 Task: Create a due date automation trigger when advanced on, on the monday before a card is due add fields without custom field "Resume" set to a number greater or equal to 1 and greater or equal to 10 at 11:00 AM.
Action: Mouse moved to (1315, 108)
Screenshot: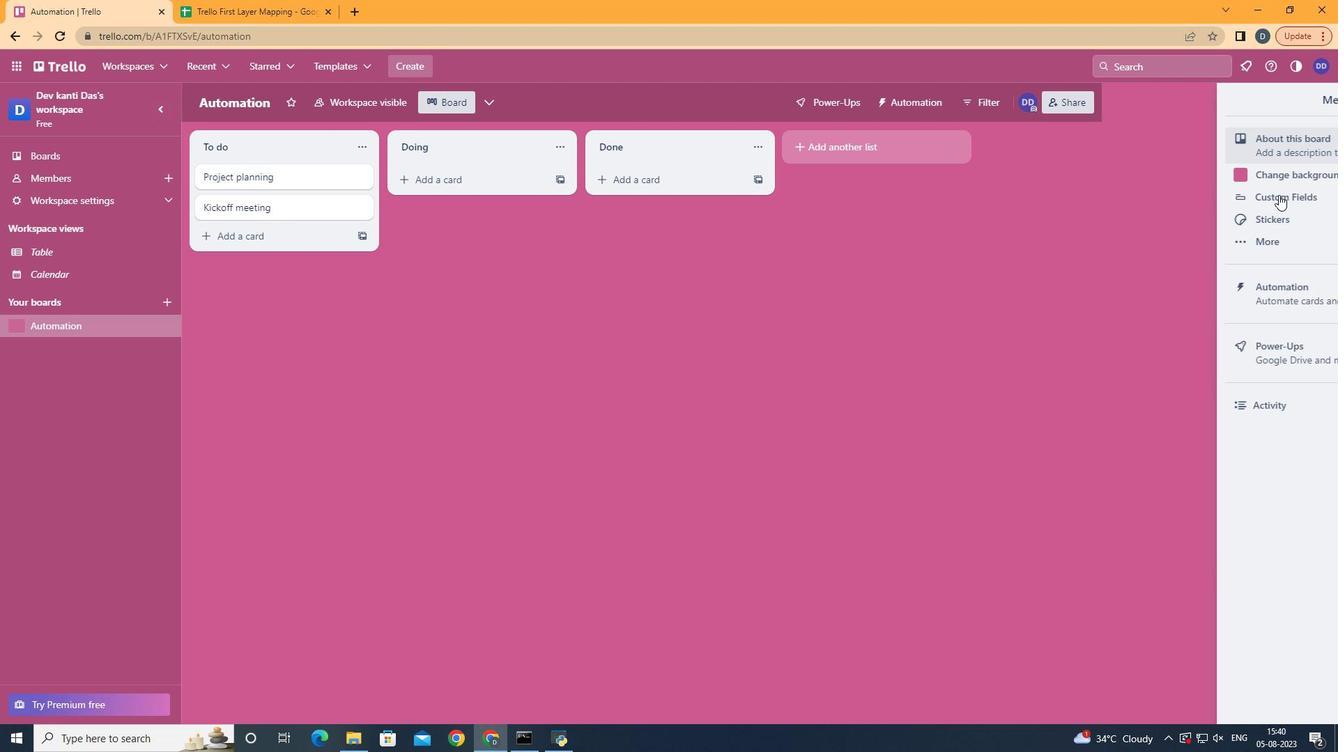 
Action: Mouse pressed left at (1315, 108)
Screenshot: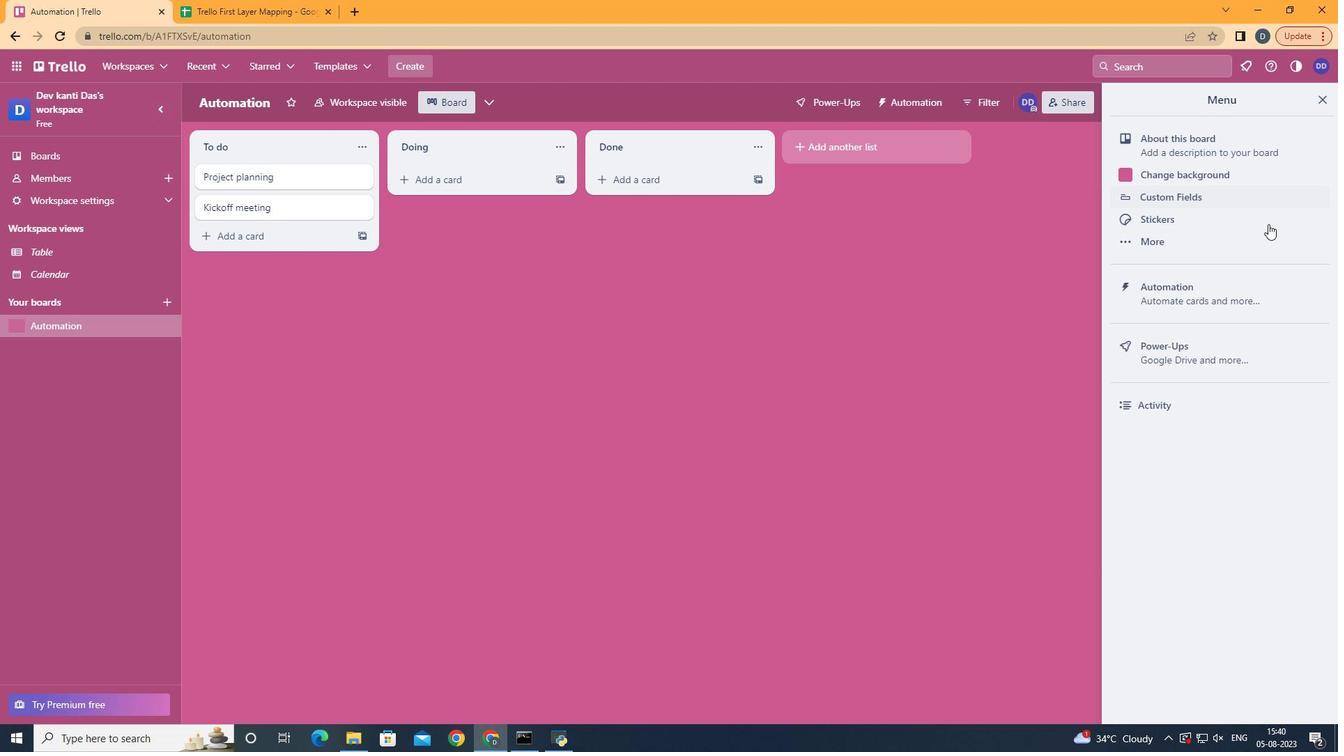 
Action: Mouse moved to (1230, 286)
Screenshot: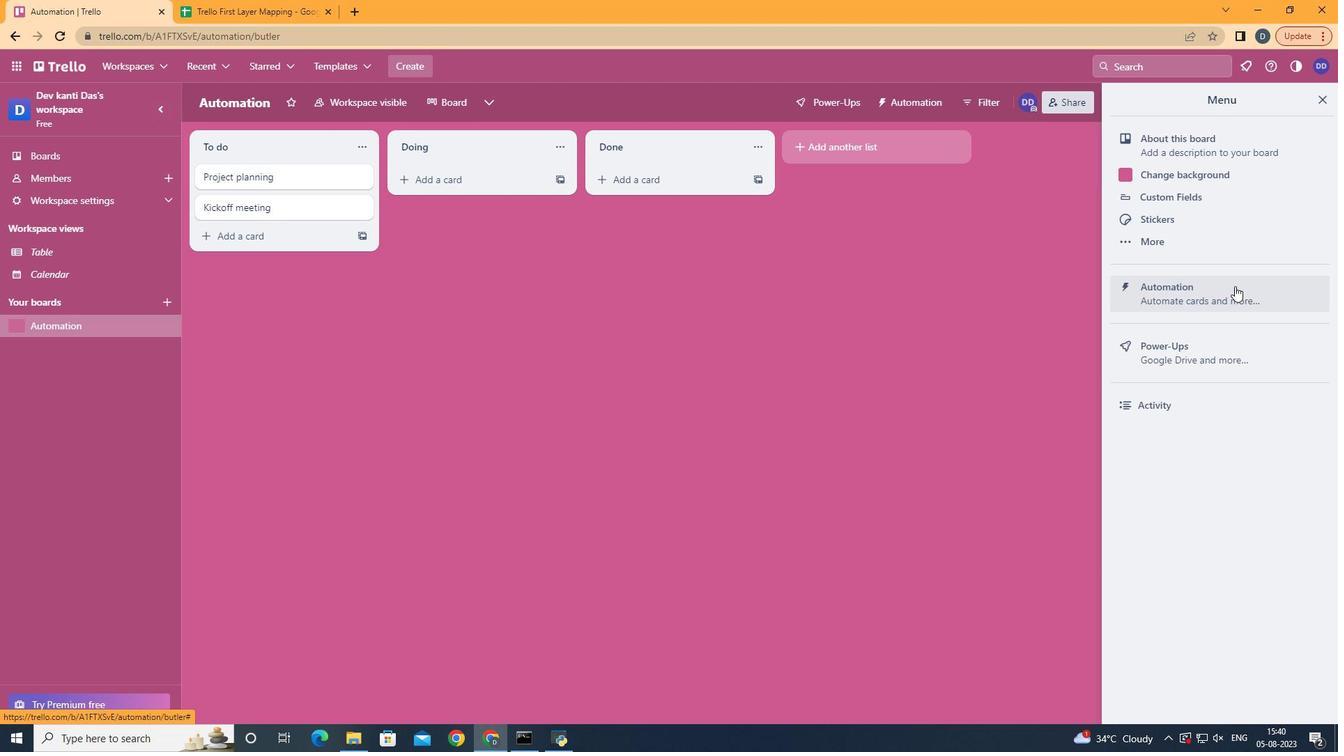
Action: Mouse pressed left at (1230, 286)
Screenshot: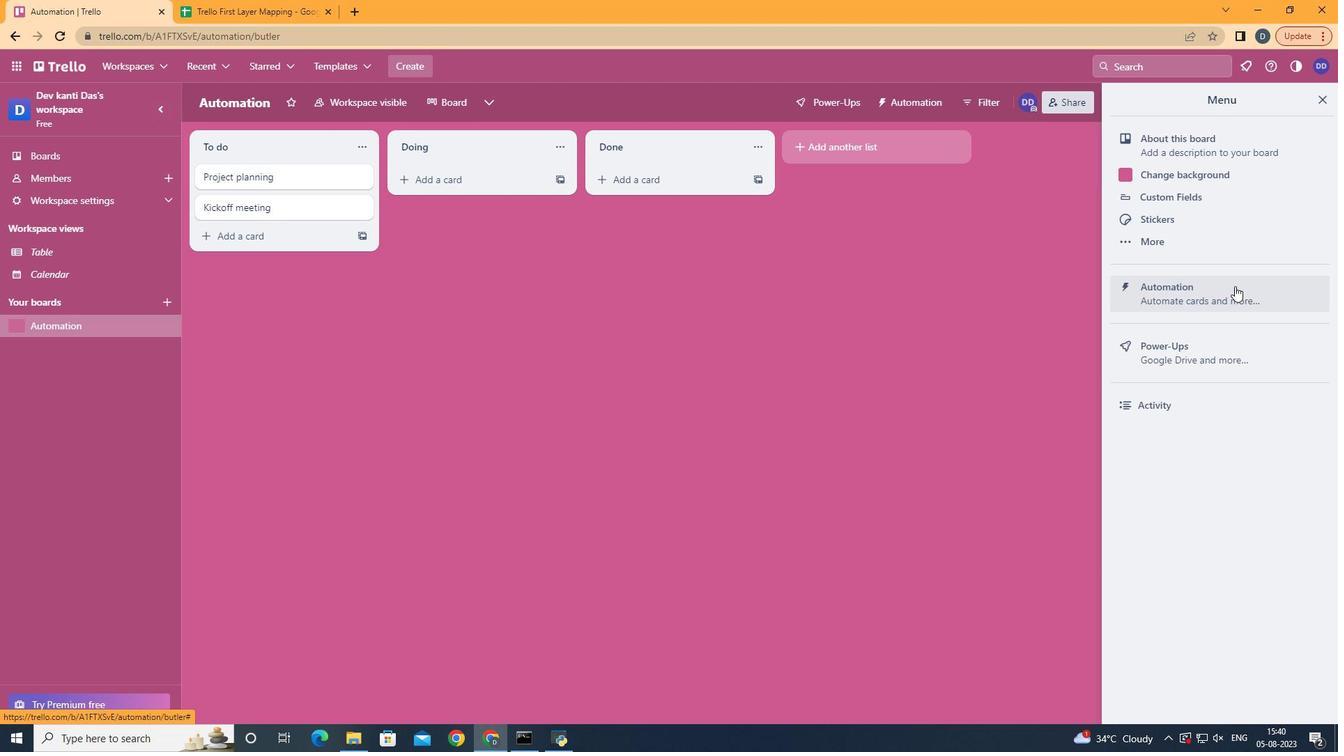 
Action: Mouse moved to (271, 281)
Screenshot: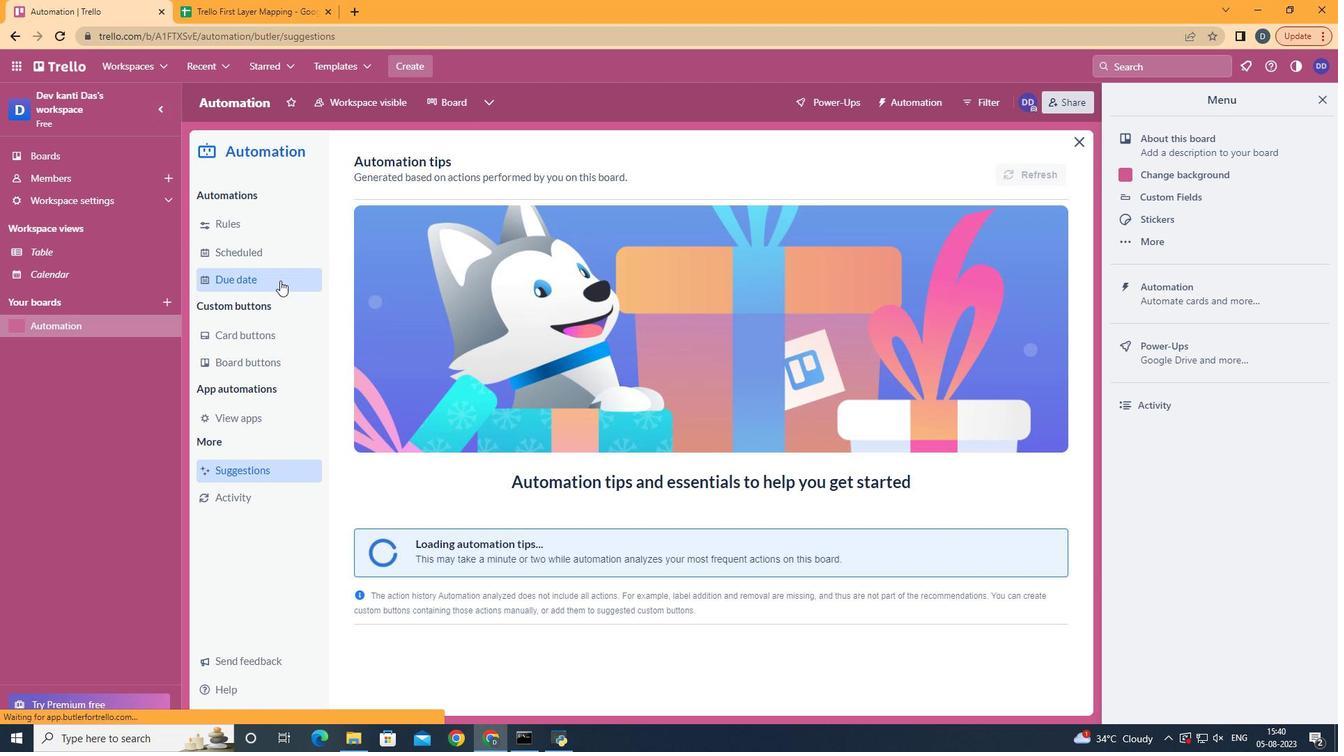 
Action: Mouse pressed left at (271, 281)
Screenshot: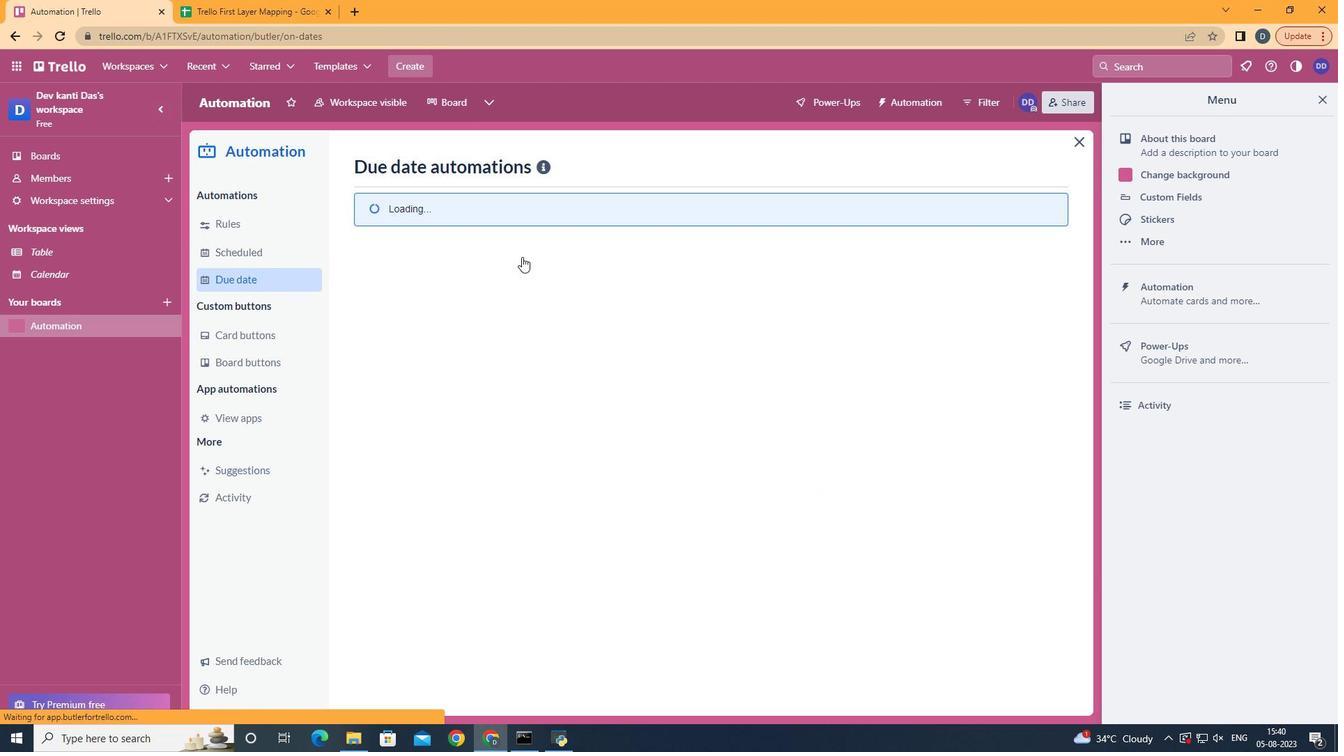 
Action: Mouse moved to (977, 168)
Screenshot: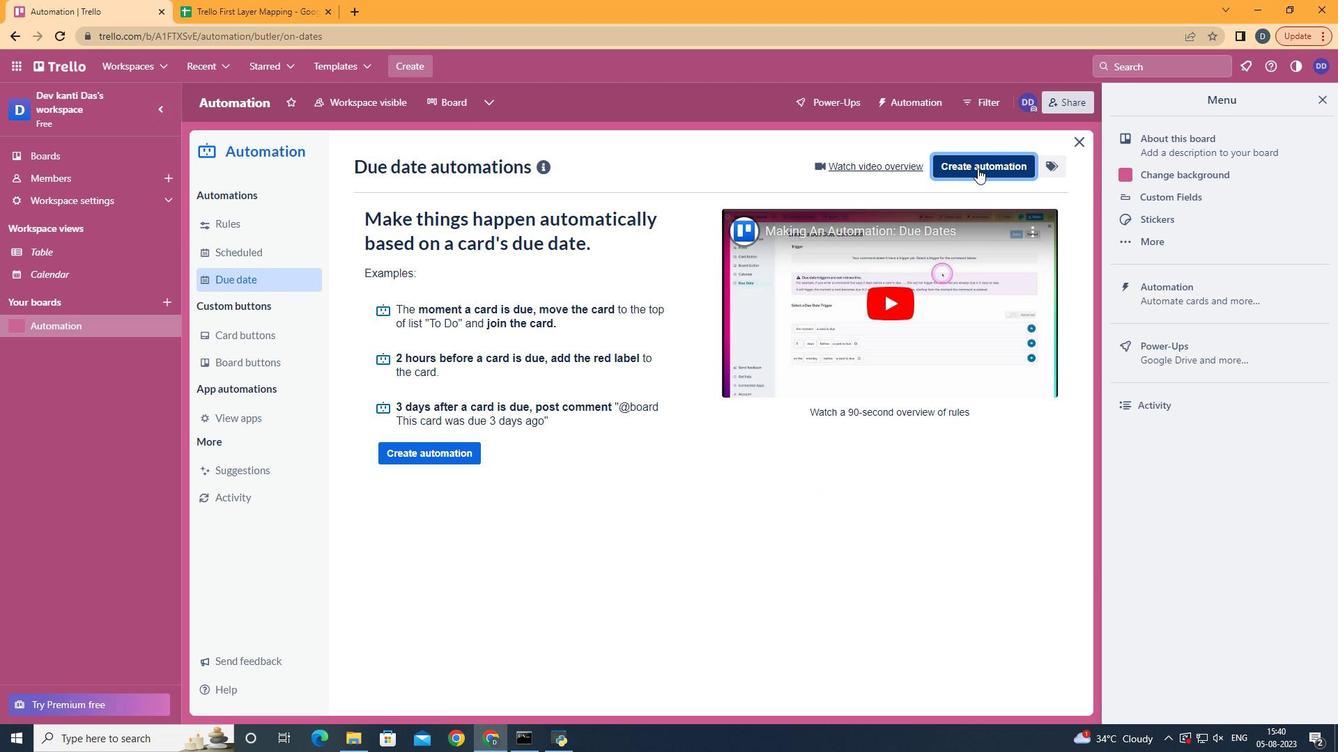 
Action: Mouse pressed left at (977, 168)
Screenshot: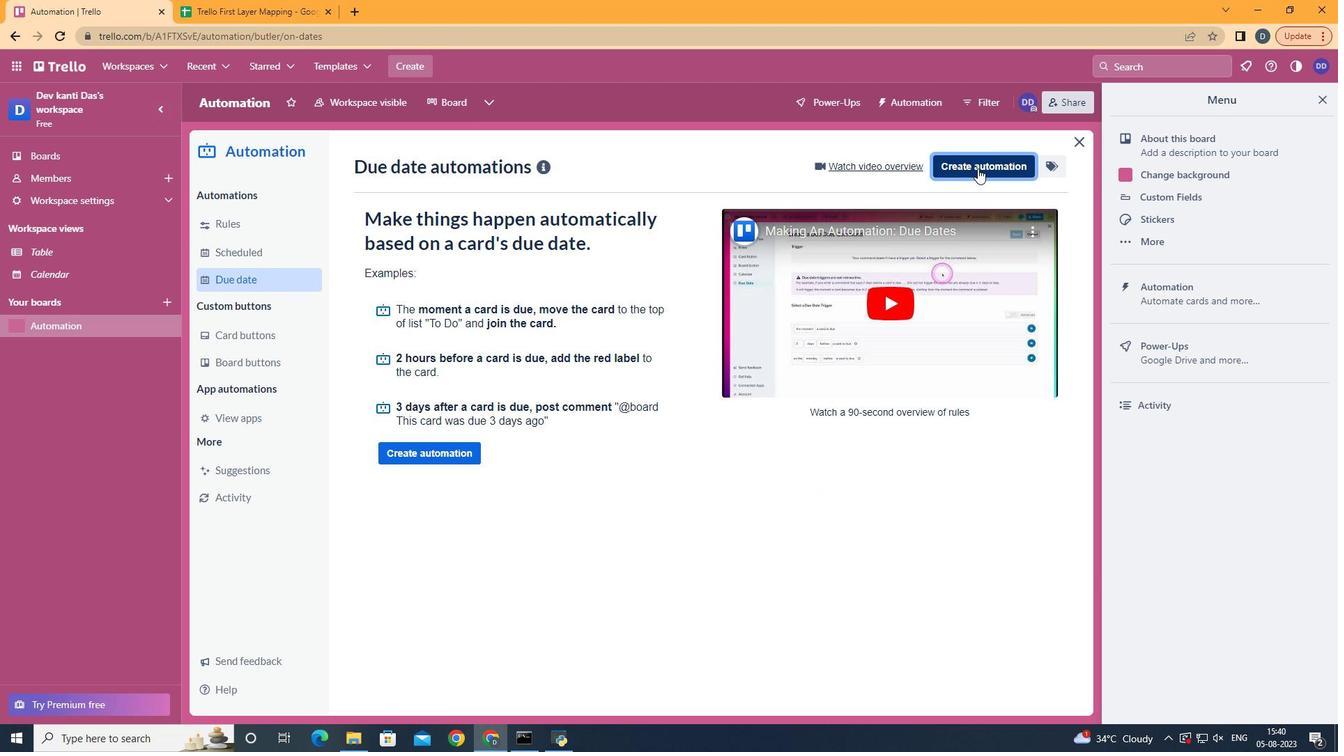 
Action: Mouse moved to (746, 301)
Screenshot: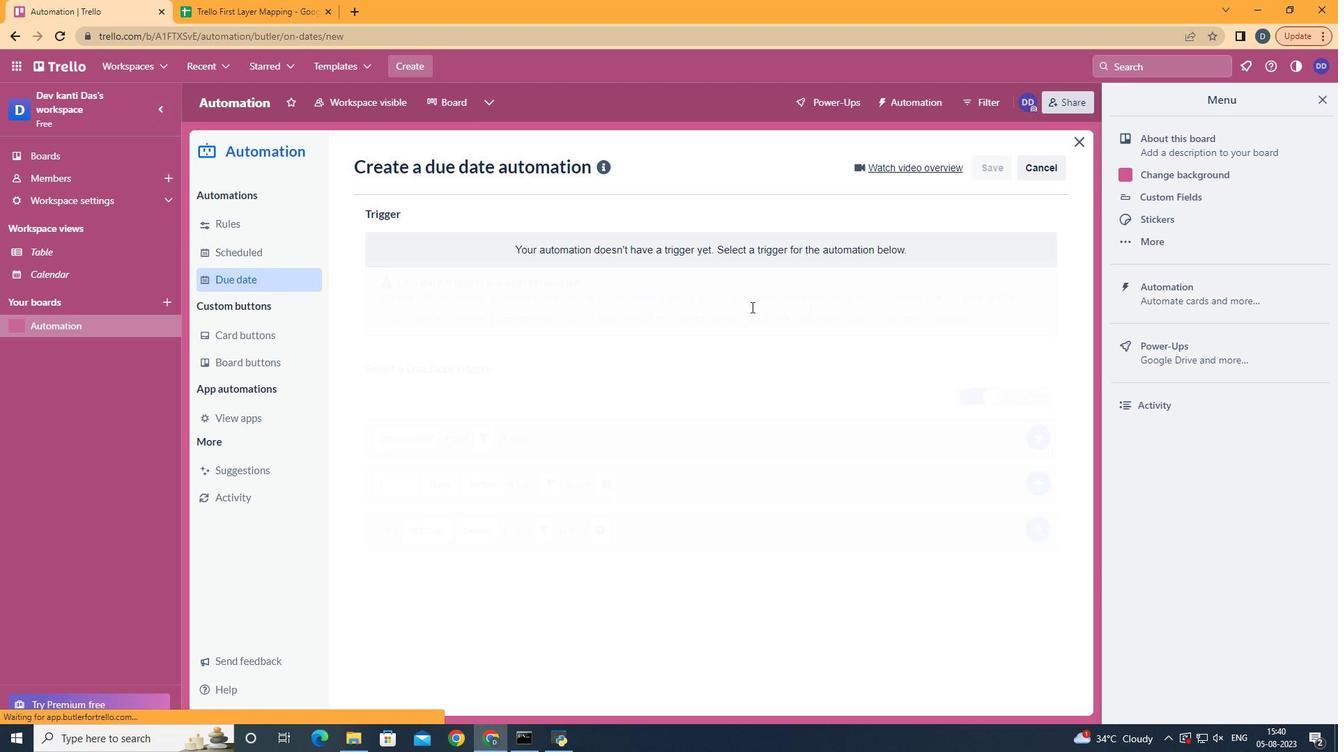 
Action: Mouse pressed left at (746, 301)
Screenshot: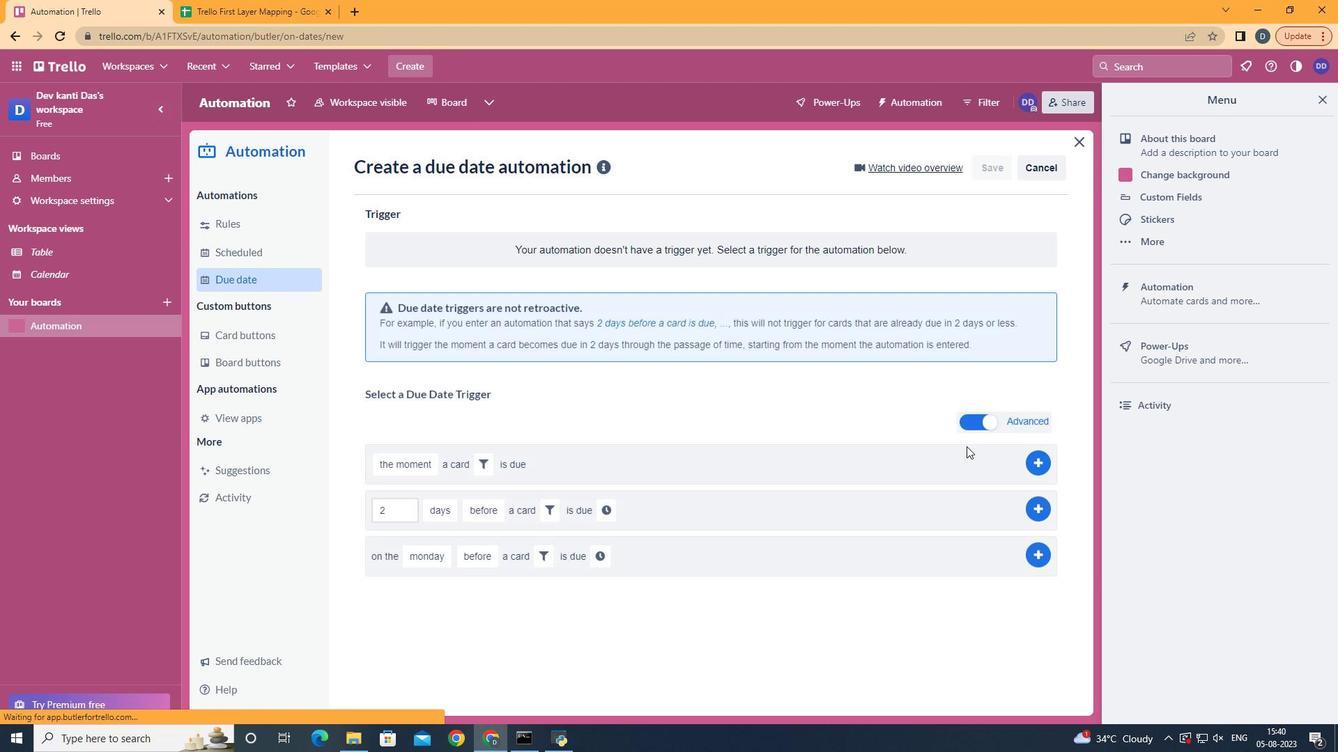 
Action: Mouse moved to (441, 365)
Screenshot: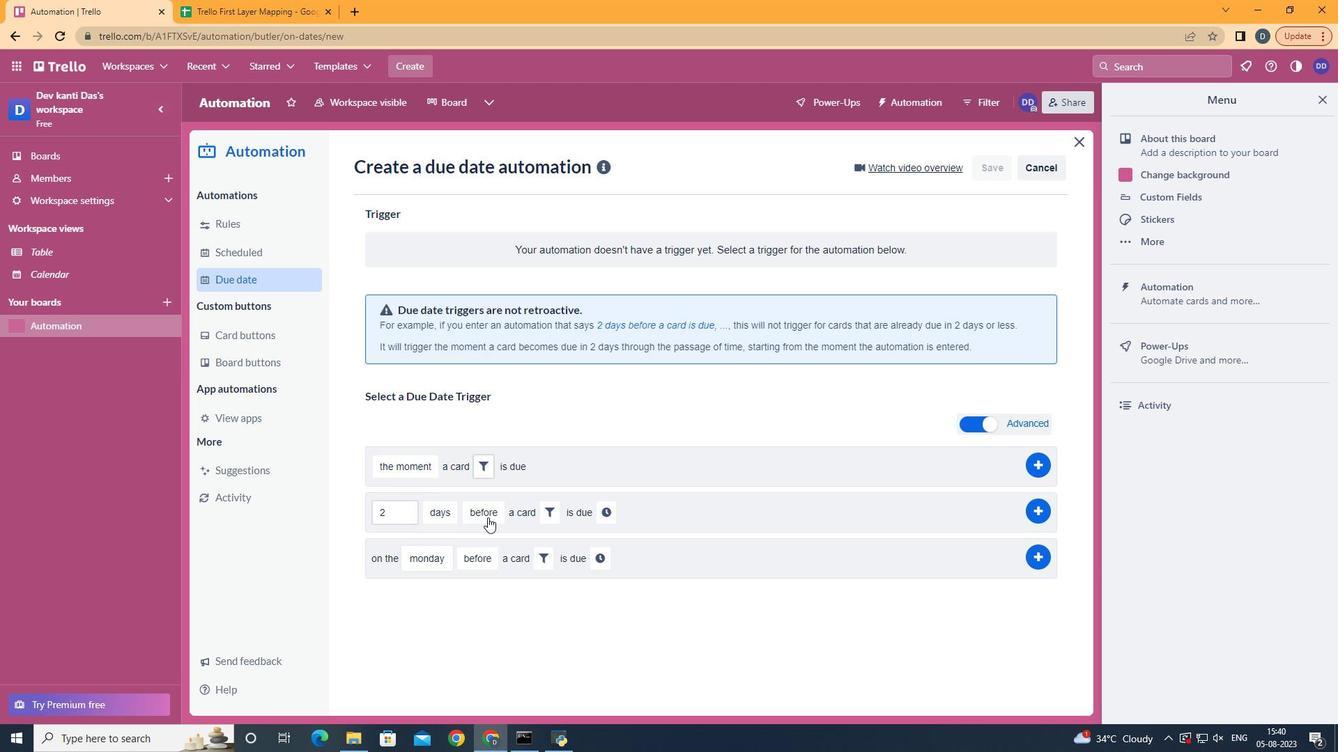 
Action: Mouse pressed left at (441, 365)
Screenshot: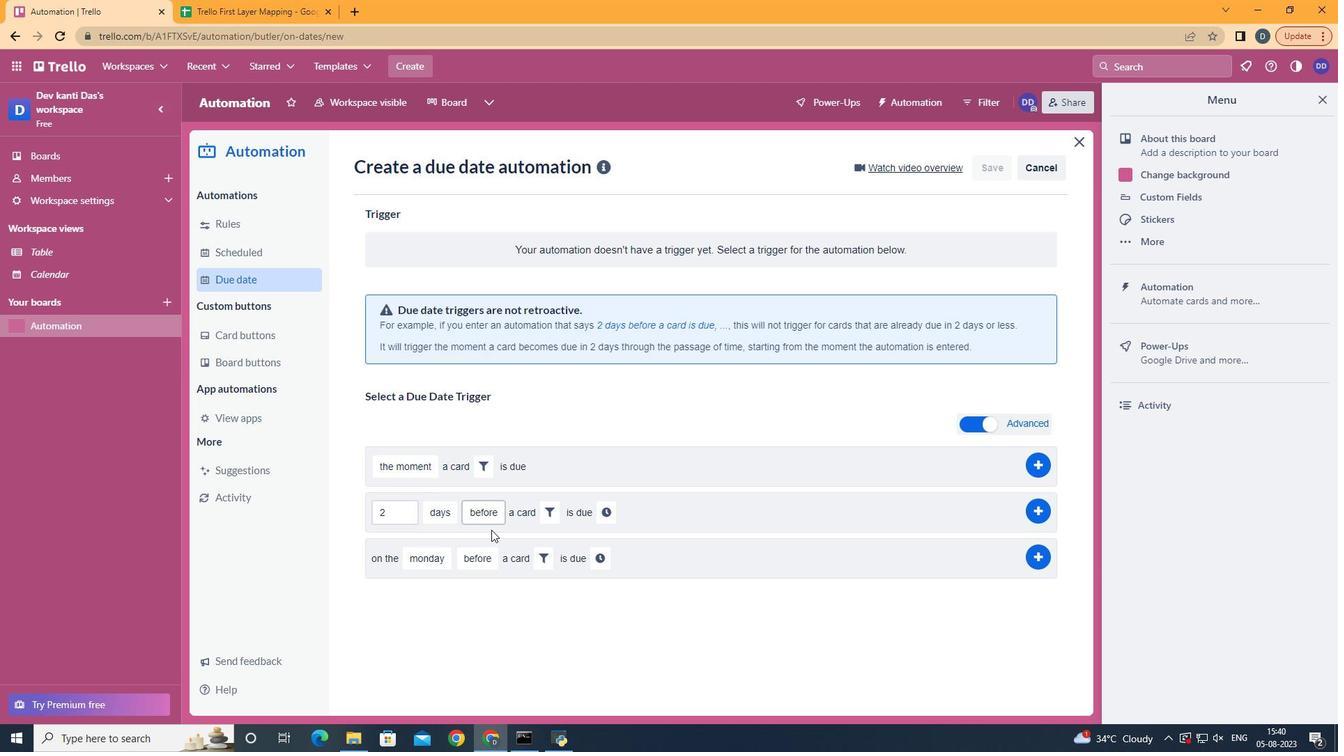 
Action: Mouse moved to (489, 577)
Screenshot: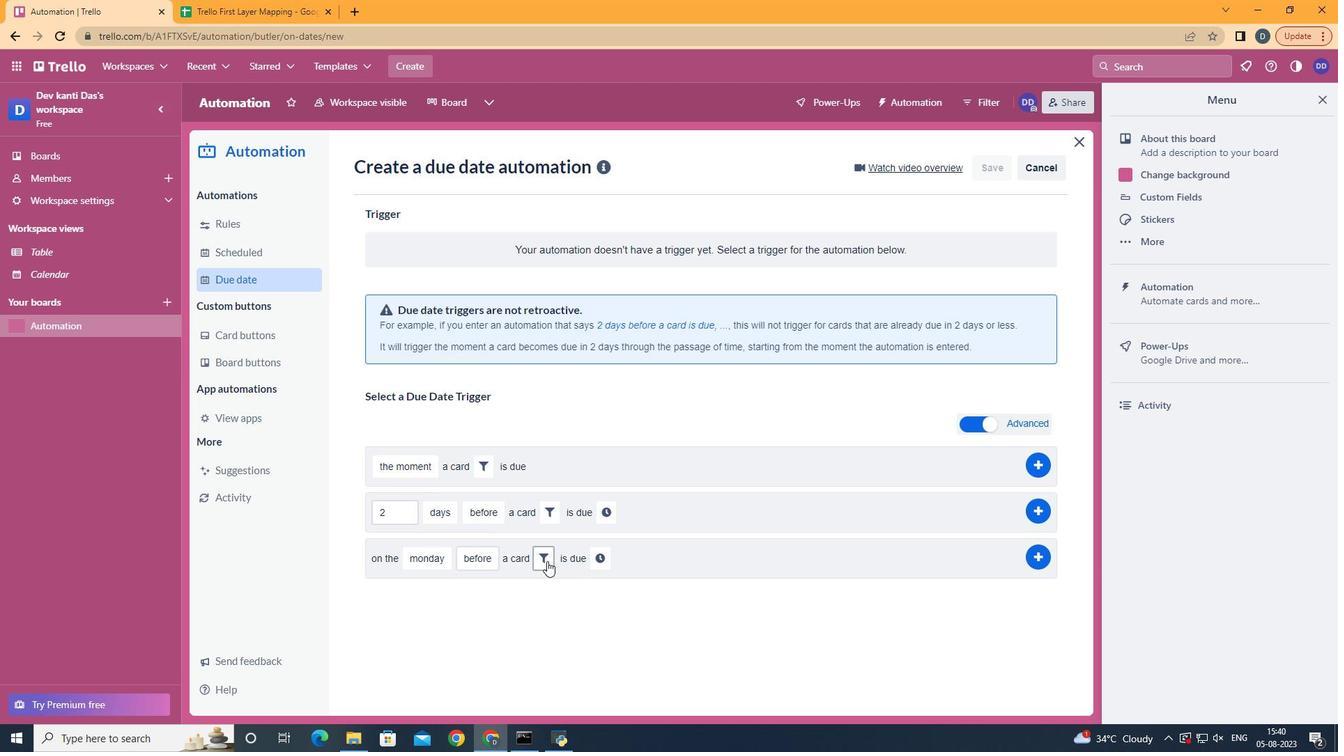 
Action: Mouse pressed left at (489, 577)
Screenshot: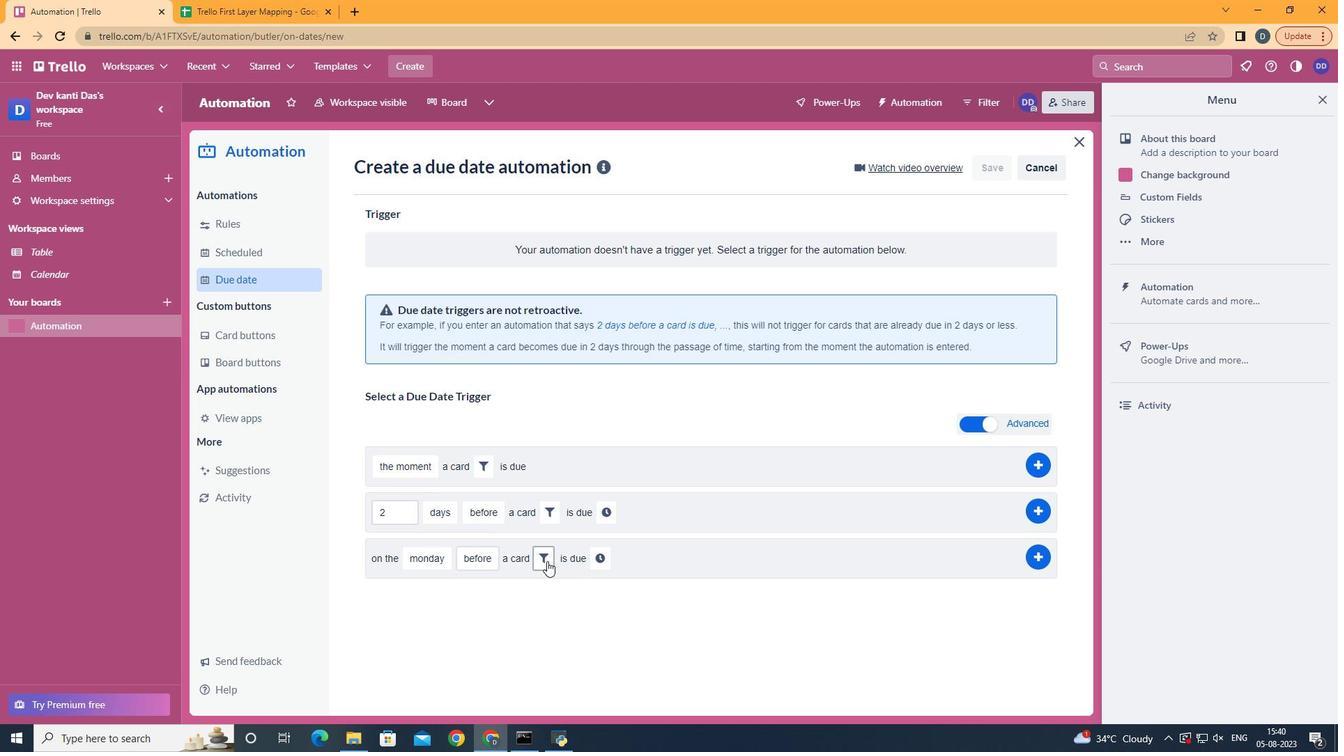 
Action: Mouse moved to (549, 561)
Screenshot: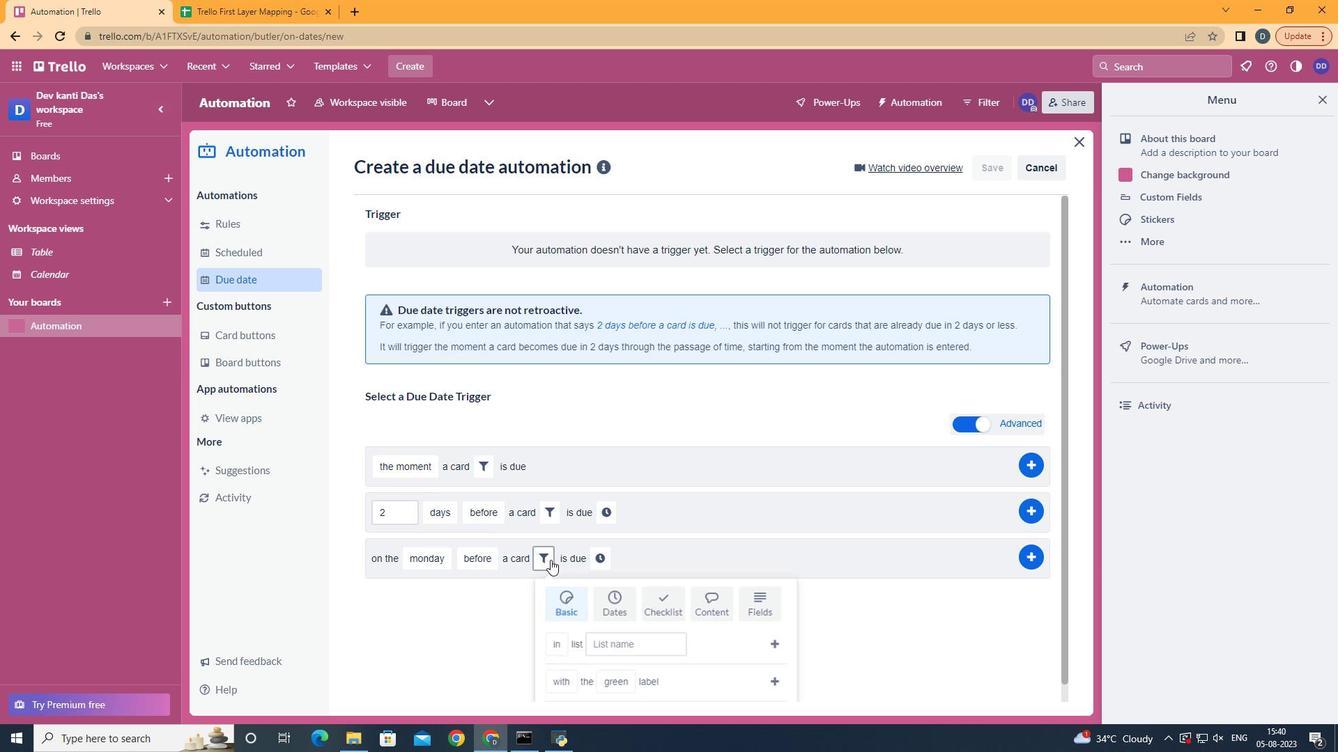 
Action: Mouse pressed left at (549, 561)
Screenshot: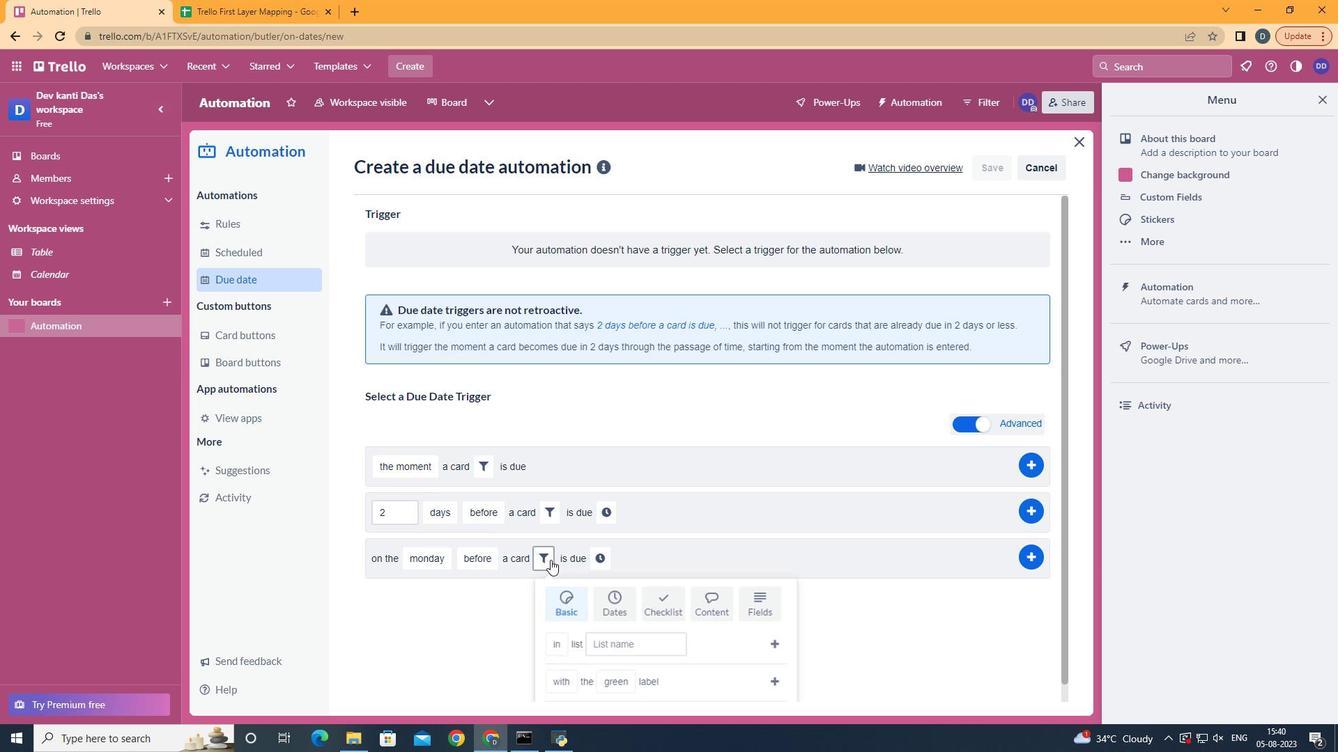 
Action: Mouse moved to (772, 607)
Screenshot: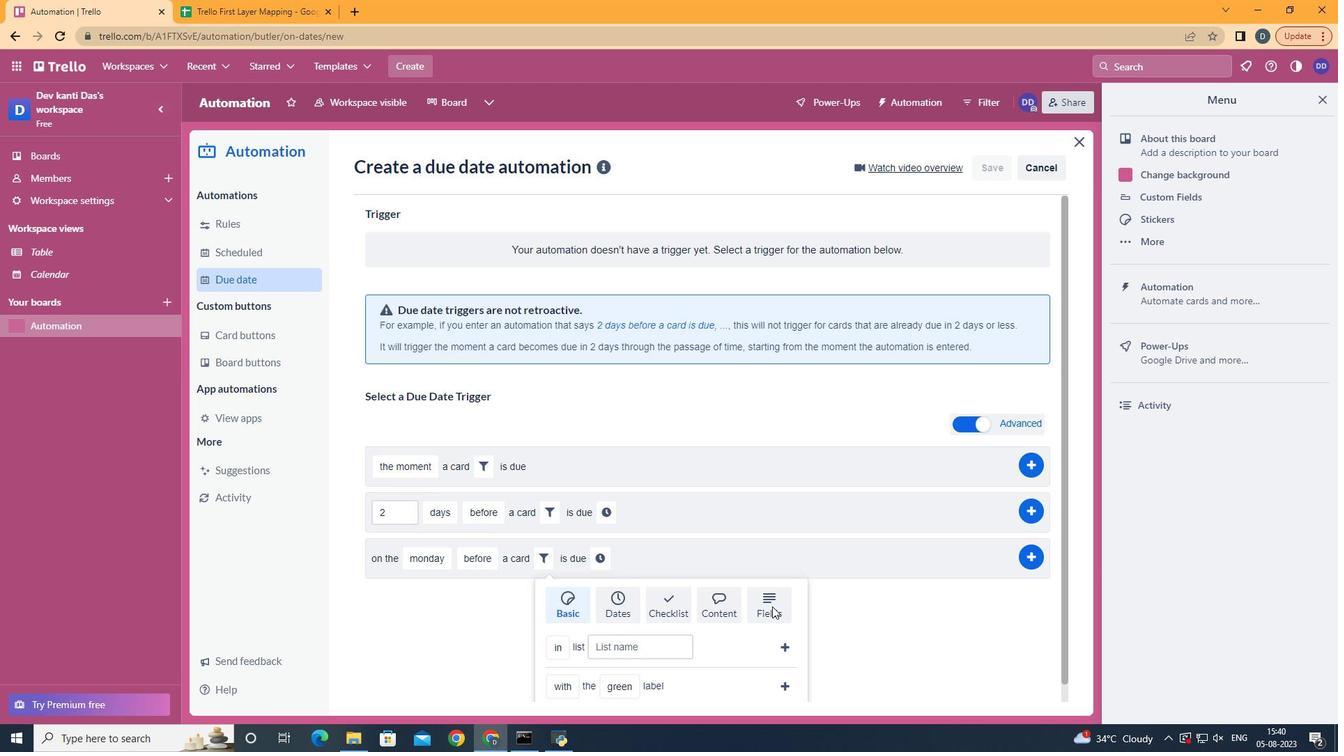 
Action: Mouse pressed left at (772, 607)
Screenshot: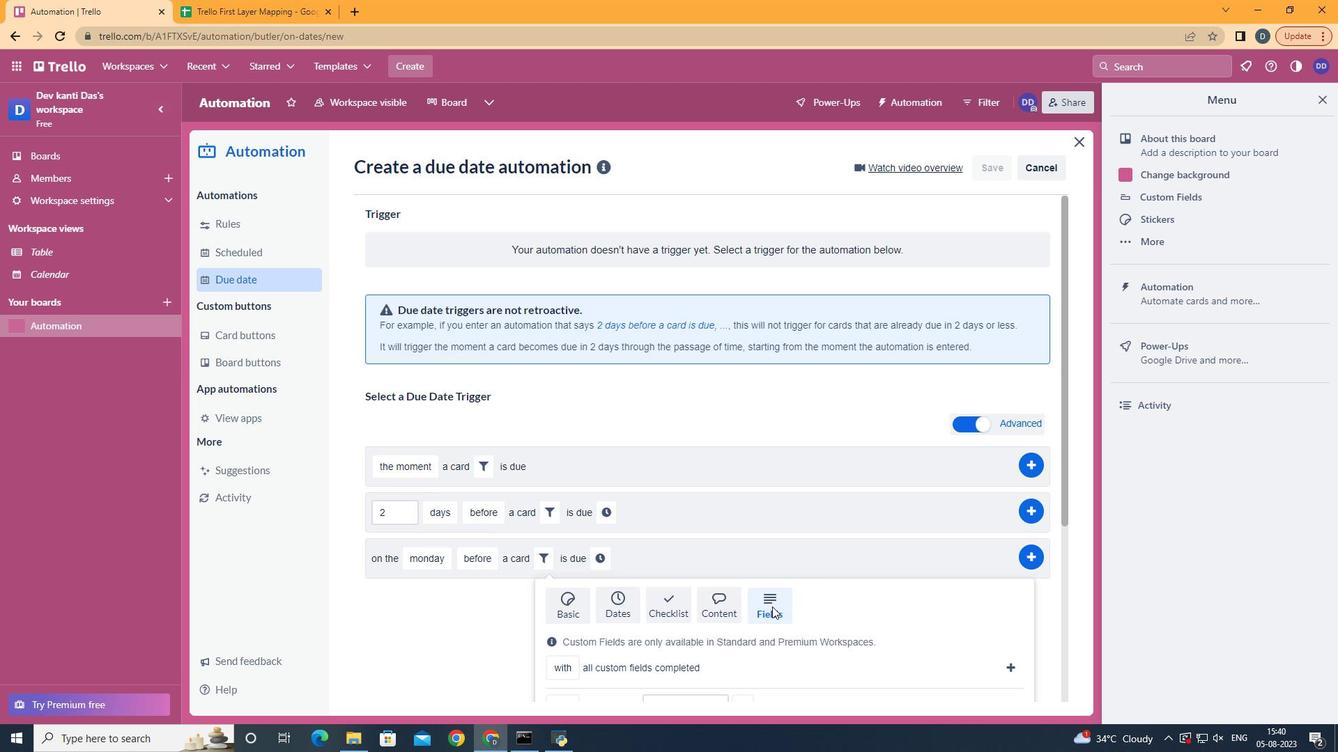 
Action: Mouse scrolled (772, 606) with delta (0, 0)
Screenshot: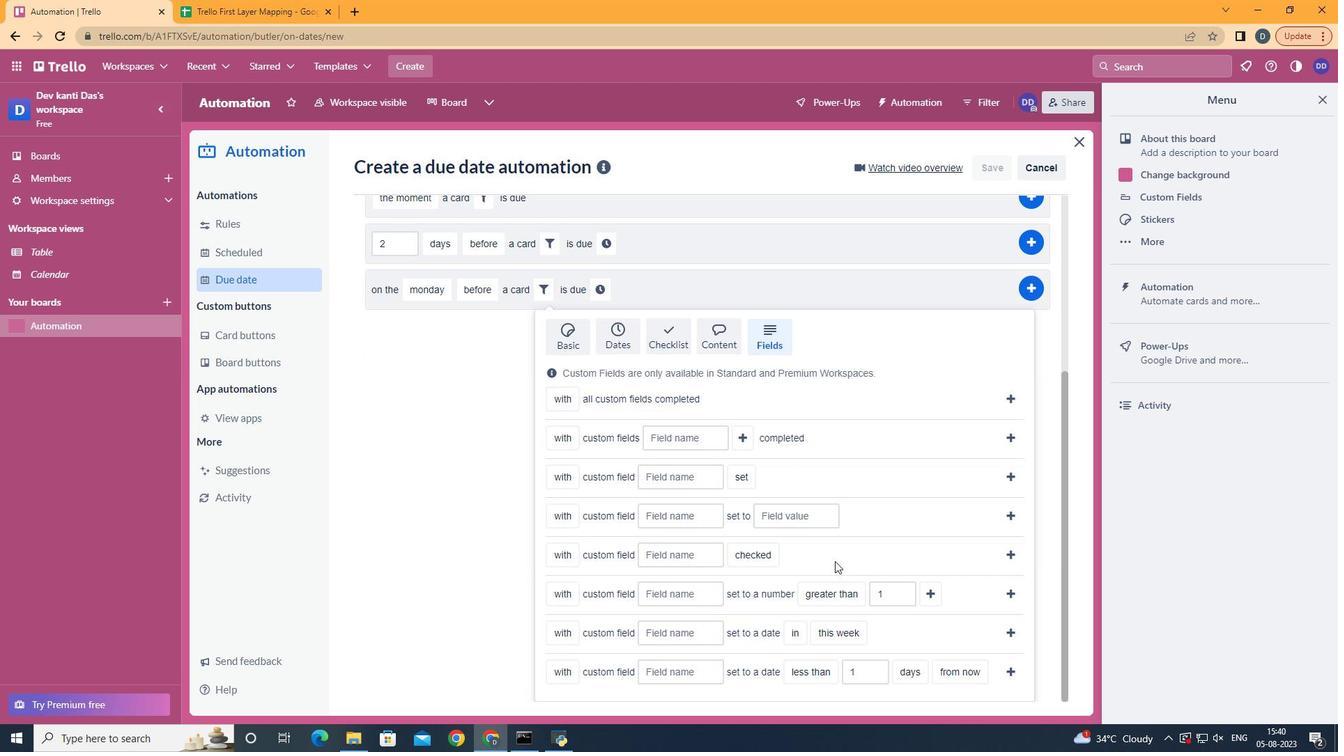 
Action: Mouse scrolled (772, 606) with delta (0, 0)
Screenshot: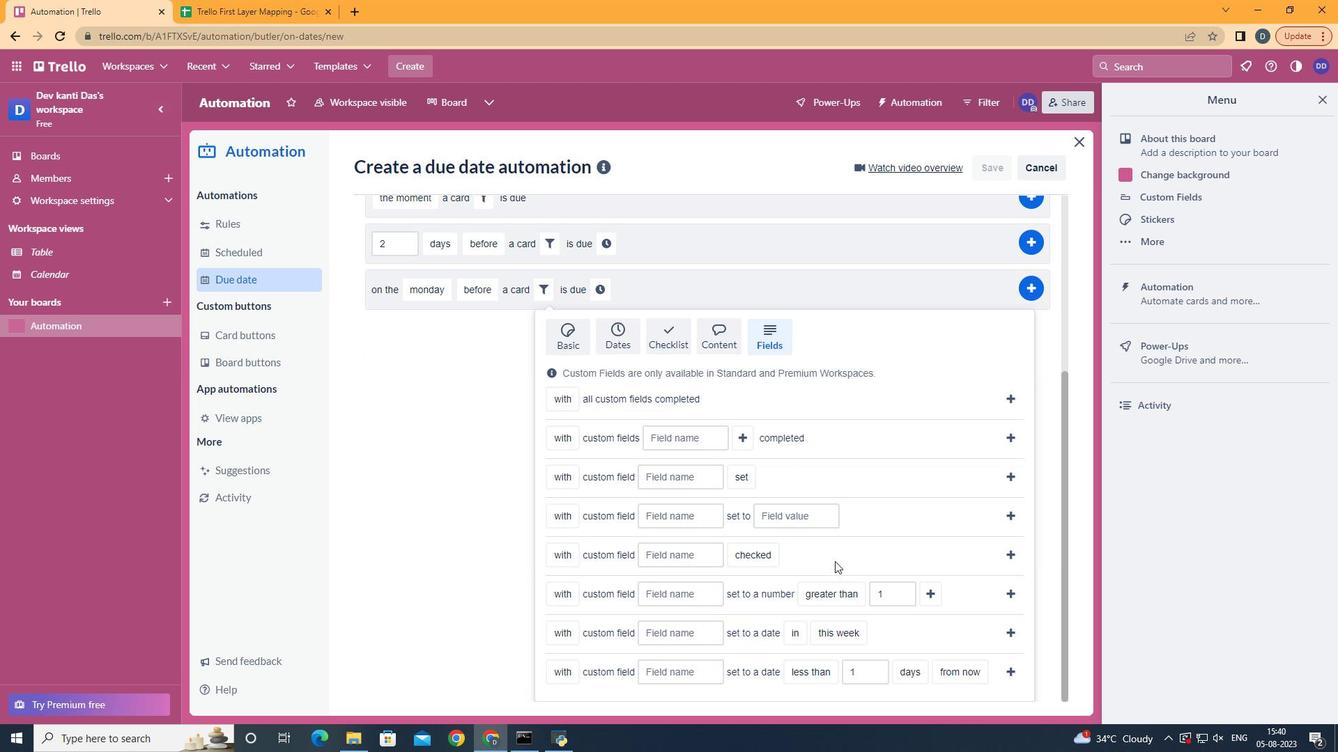 
Action: Mouse scrolled (772, 606) with delta (0, 0)
Screenshot: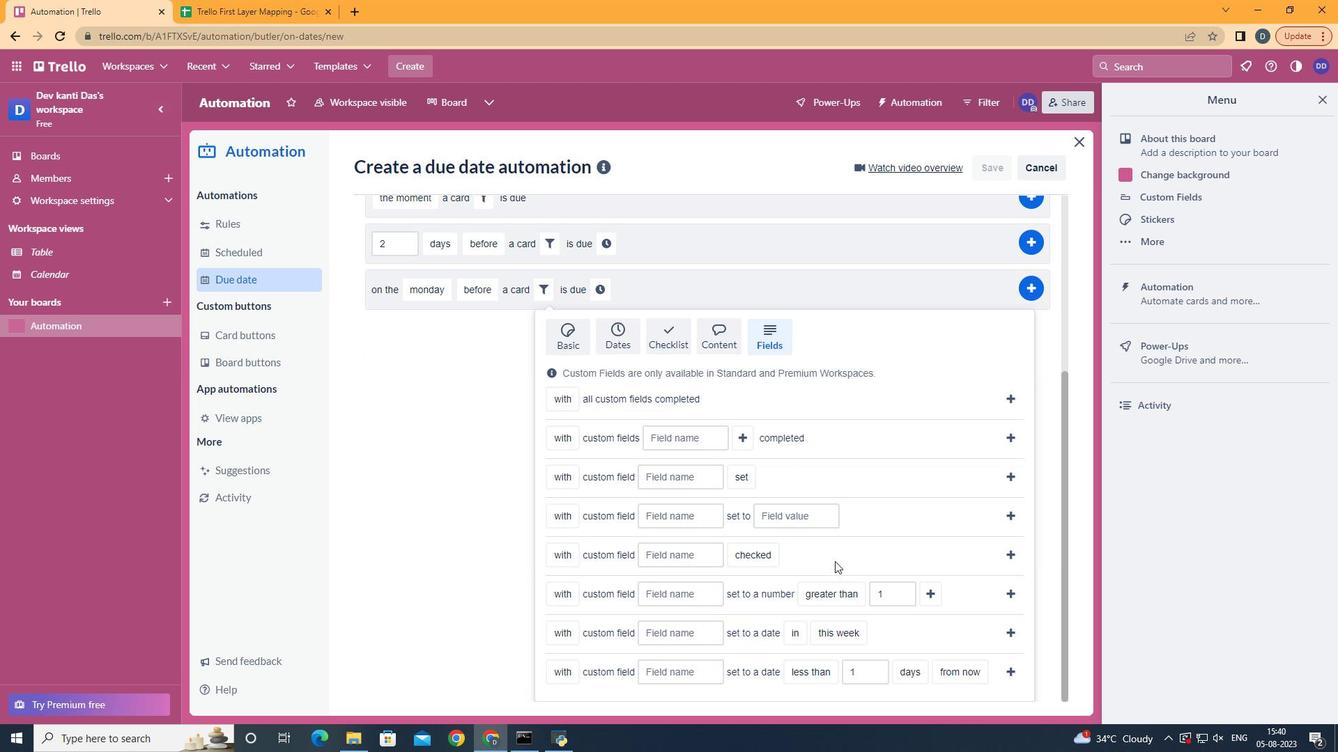 
Action: Mouse scrolled (772, 606) with delta (0, 0)
Screenshot: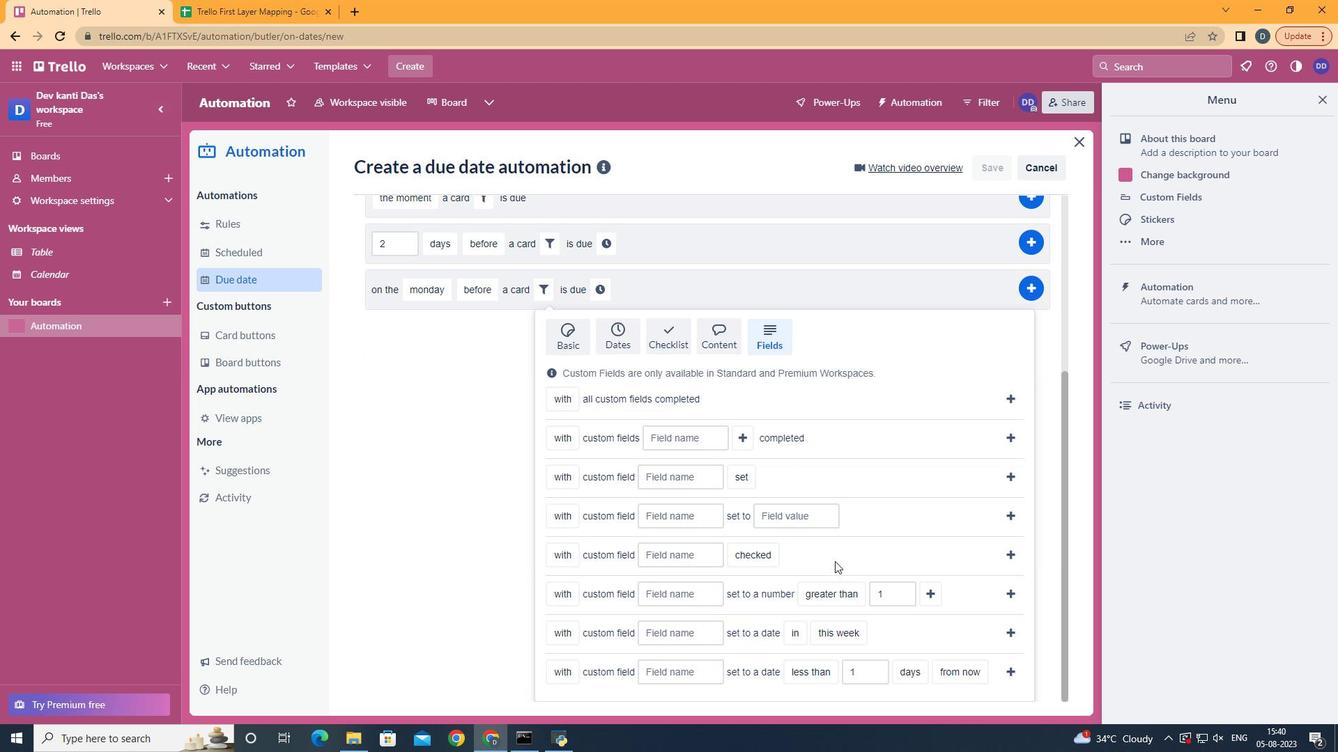 
Action: Mouse scrolled (772, 606) with delta (0, 0)
Screenshot: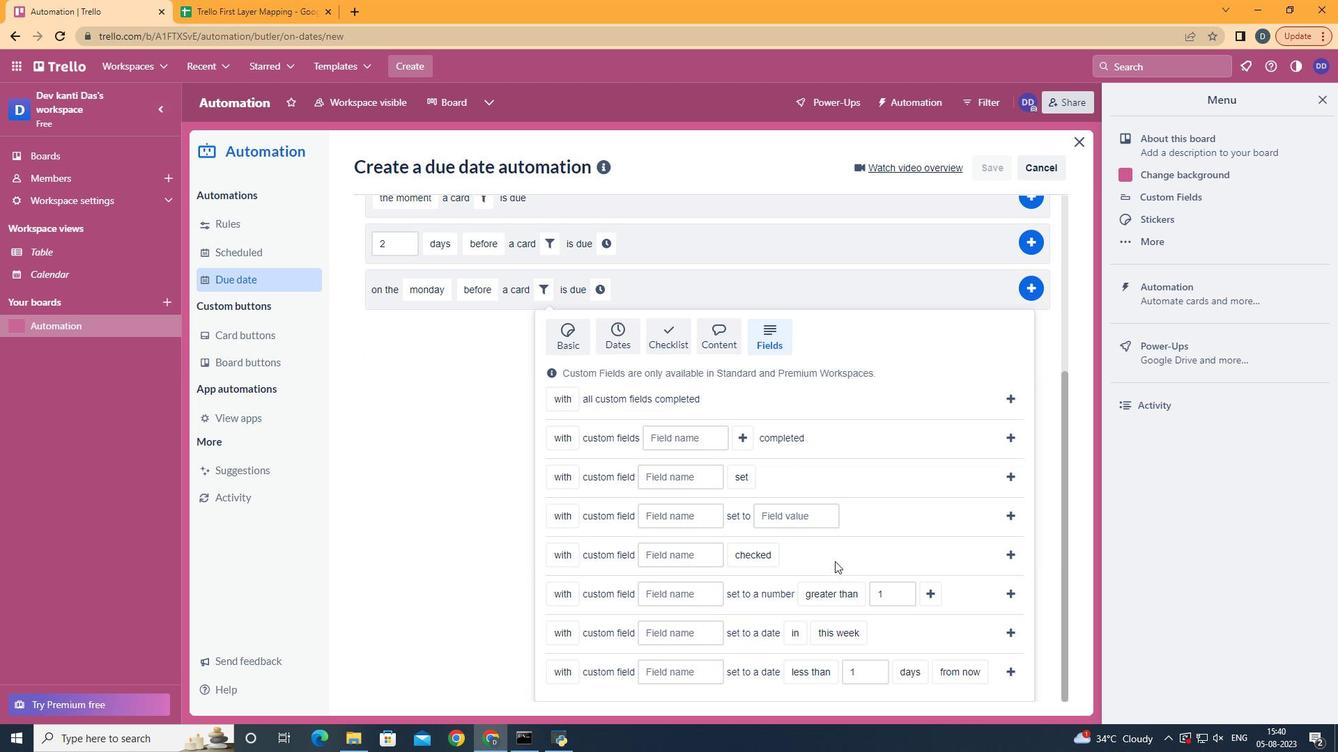 
Action: Mouse scrolled (772, 606) with delta (0, 0)
Screenshot: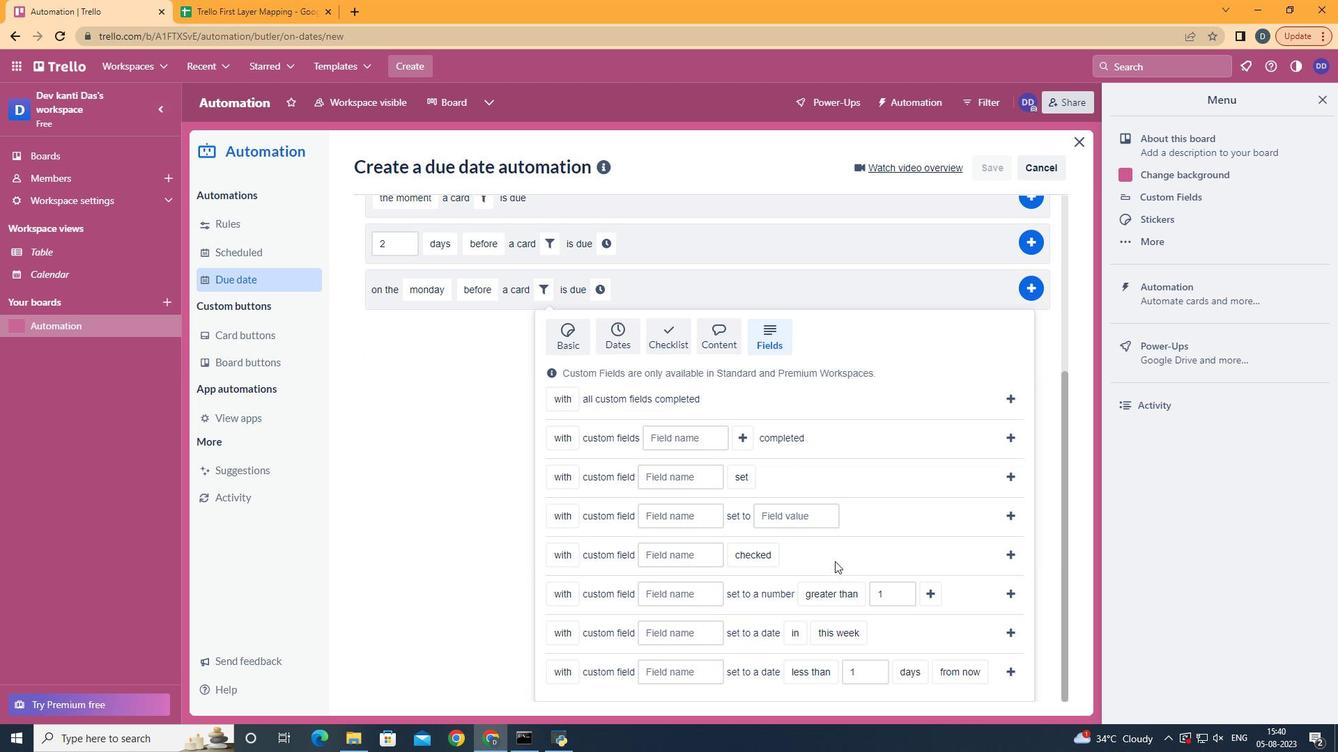 
Action: Mouse moved to (569, 648)
Screenshot: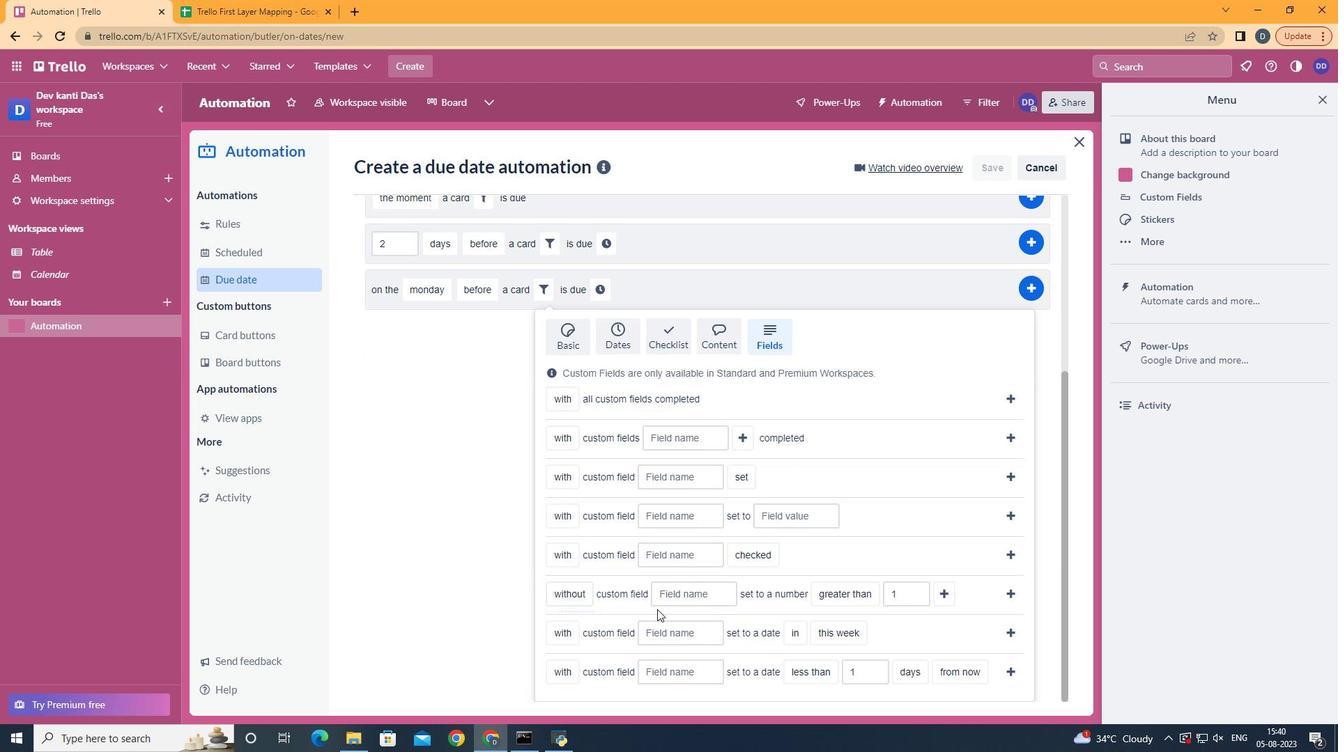 
Action: Mouse pressed left at (569, 648)
Screenshot: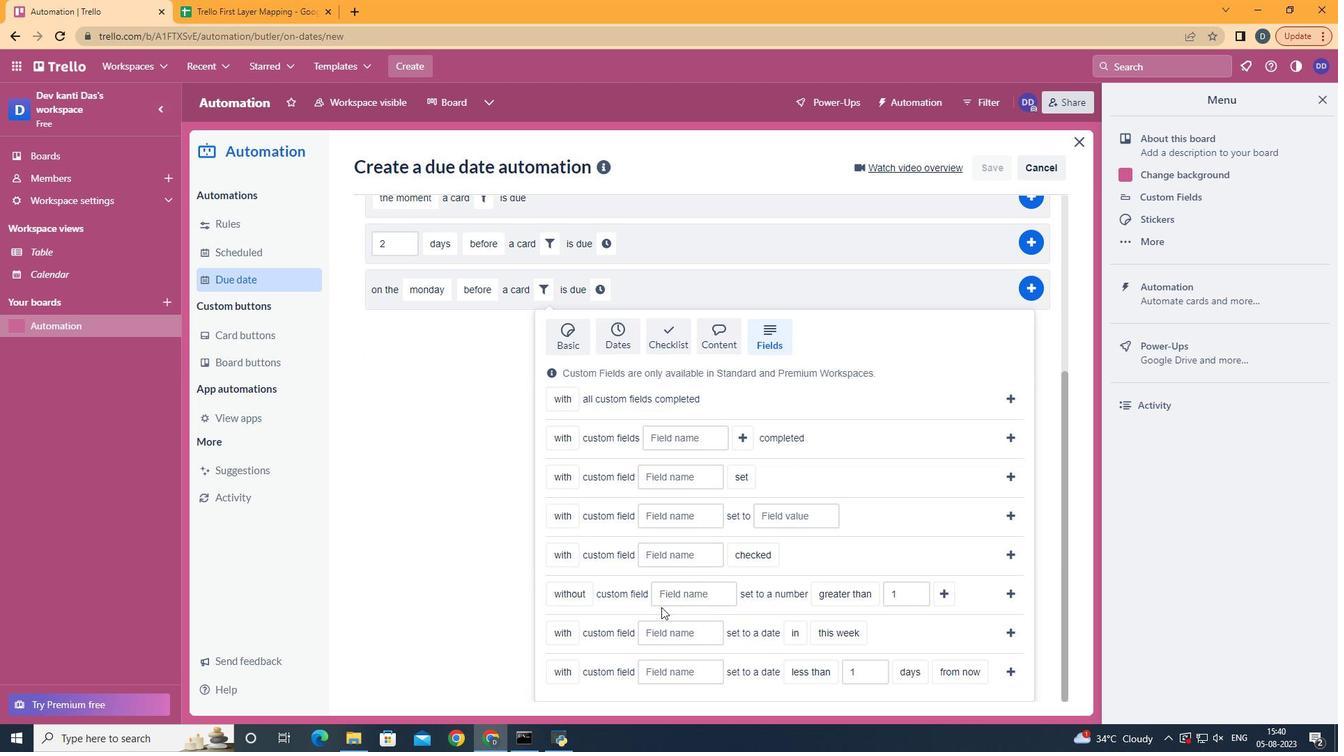 
Action: Mouse moved to (678, 596)
Screenshot: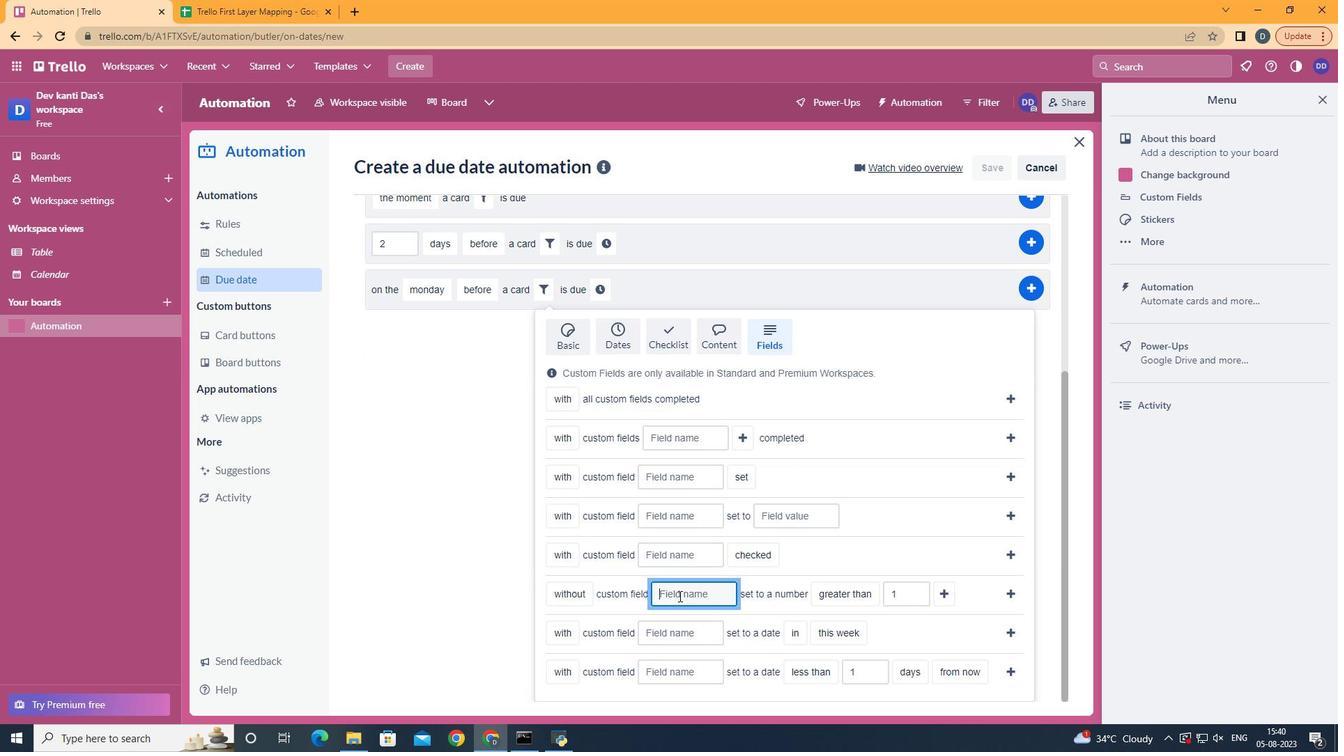 
Action: Mouse pressed left at (678, 596)
Screenshot: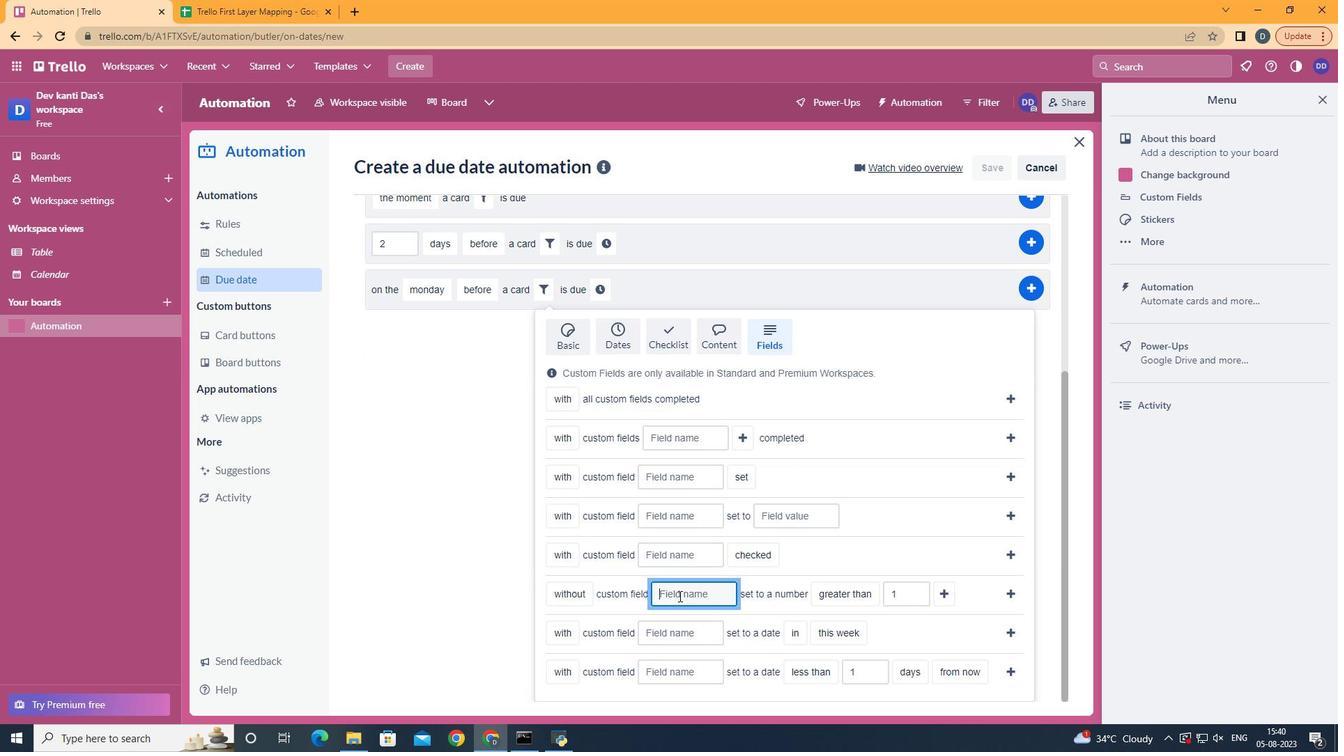 
Action: Key pressed <Key.shift>Resume
Screenshot: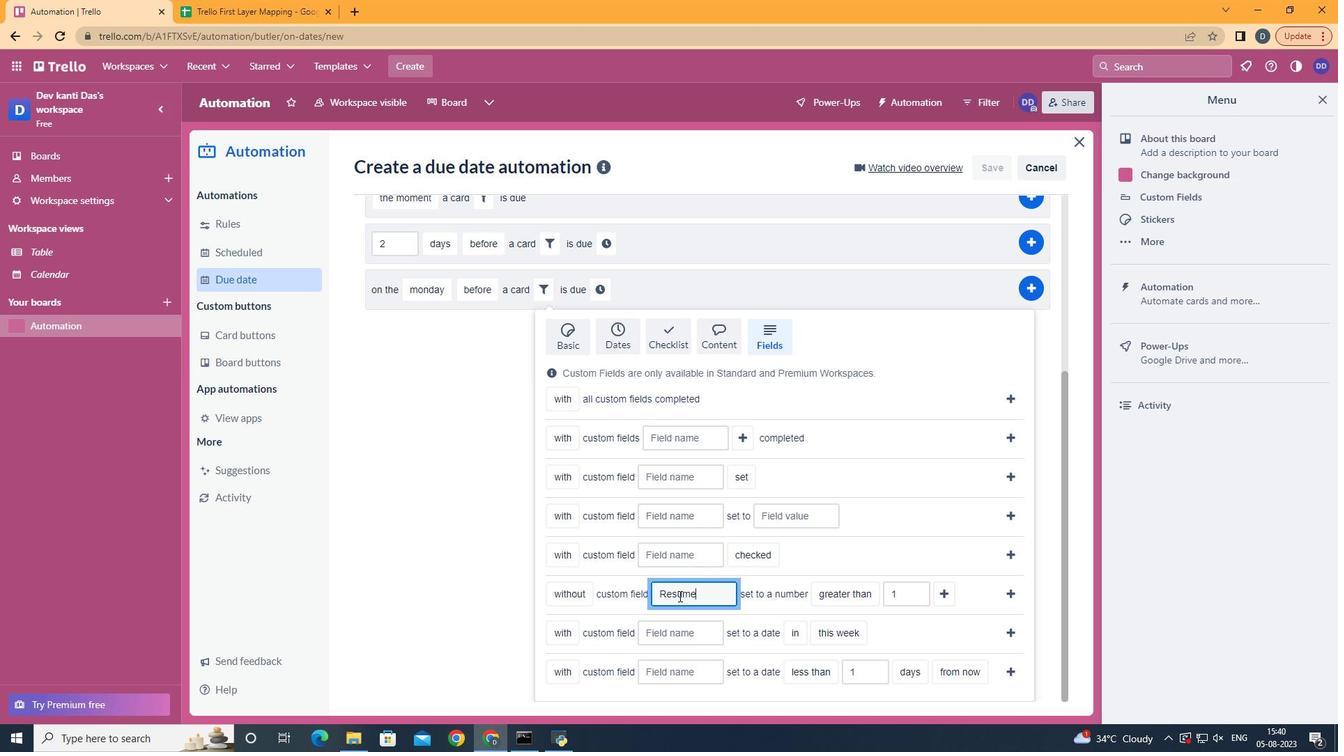 
Action: Mouse moved to (887, 516)
Screenshot: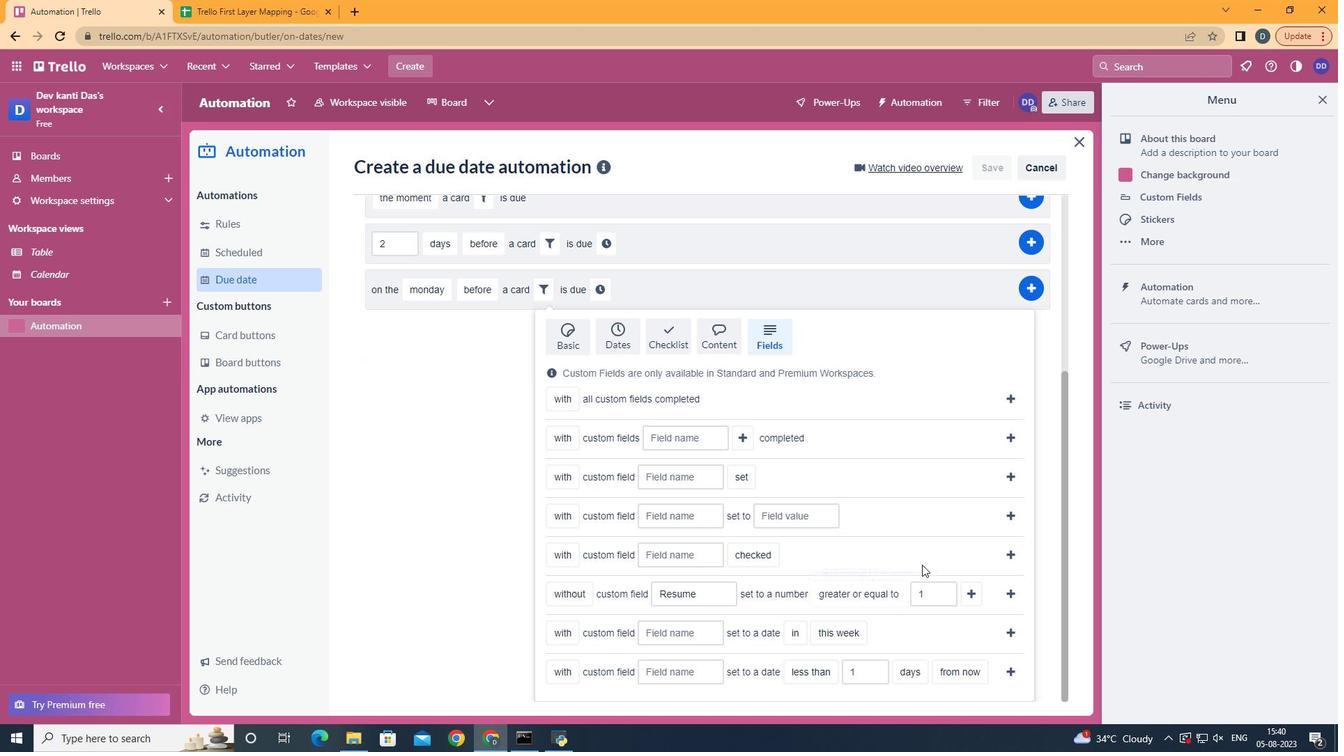 
Action: Mouse pressed left at (887, 516)
Screenshot: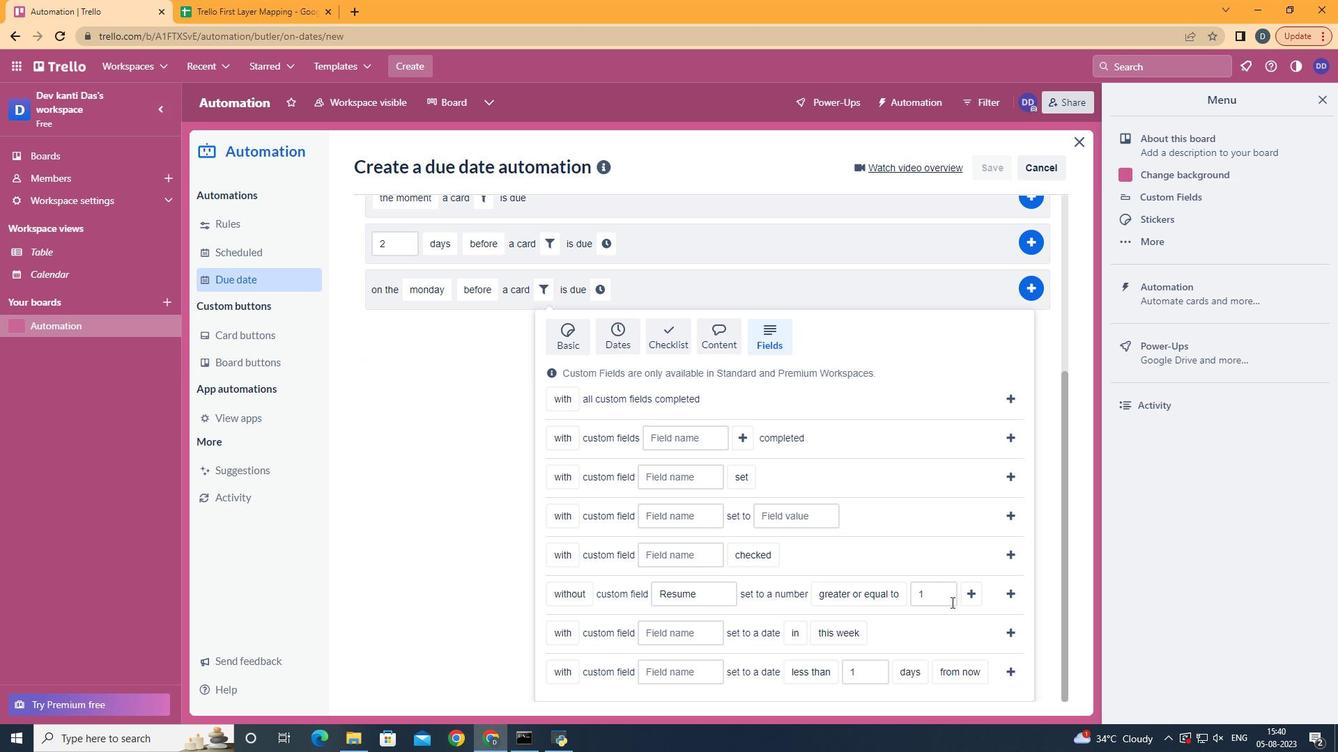 
Action: Mouse moved to (972, 599)
Screenshot: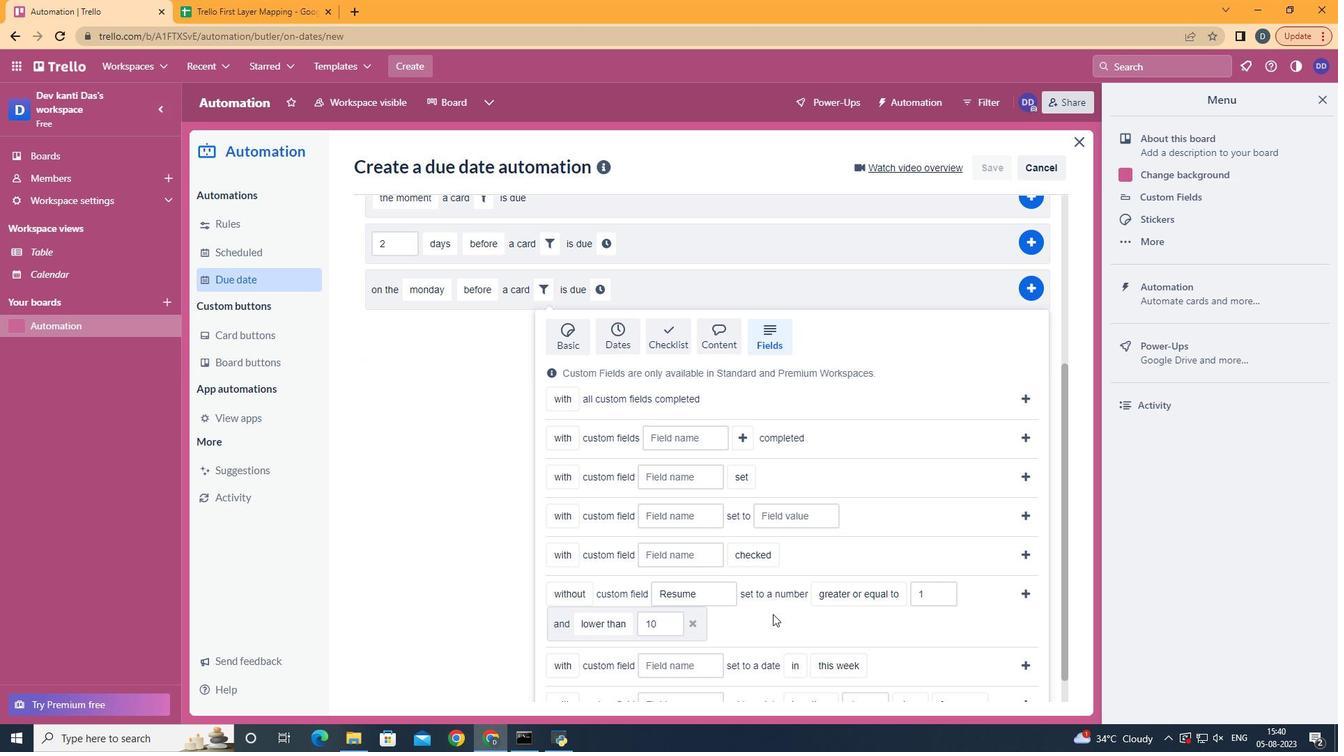 
Action: Mouse pressed left at (972, 599)
Screenshot: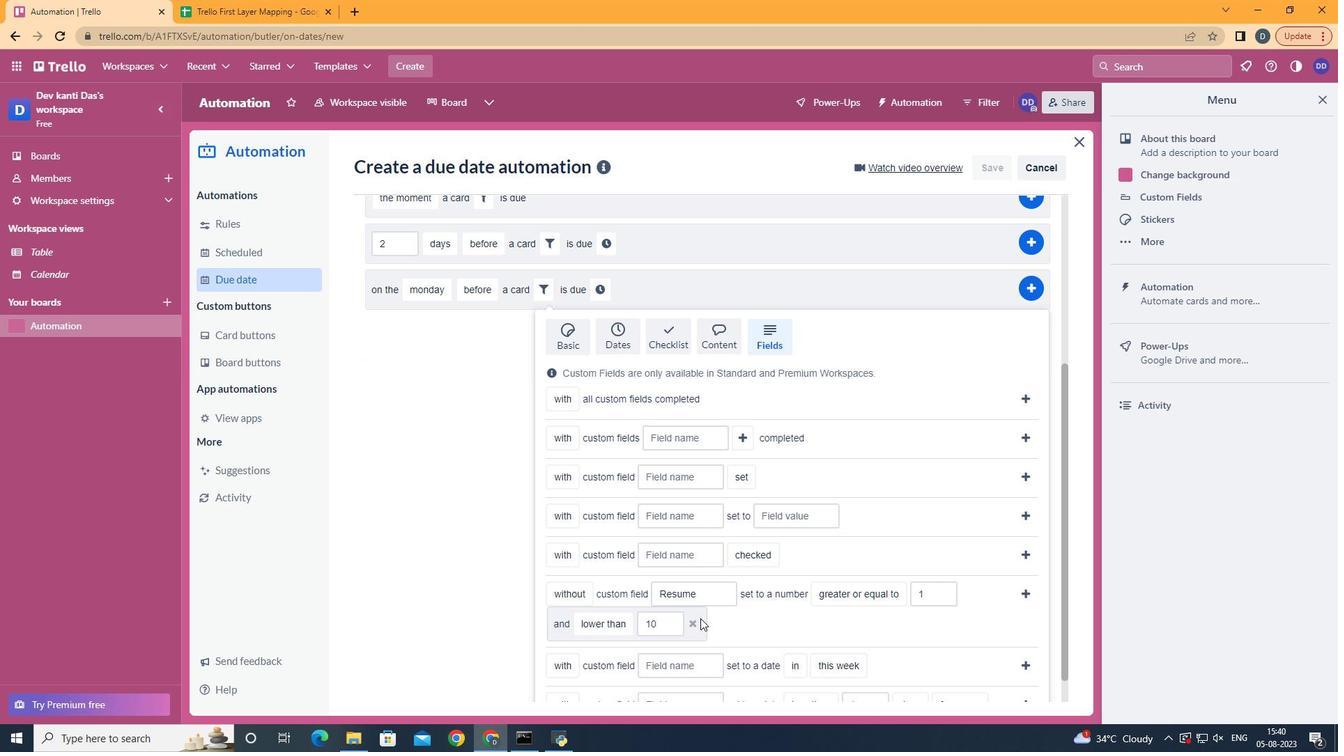 
Action: Mouse moved to (622, 597)
Screenshot: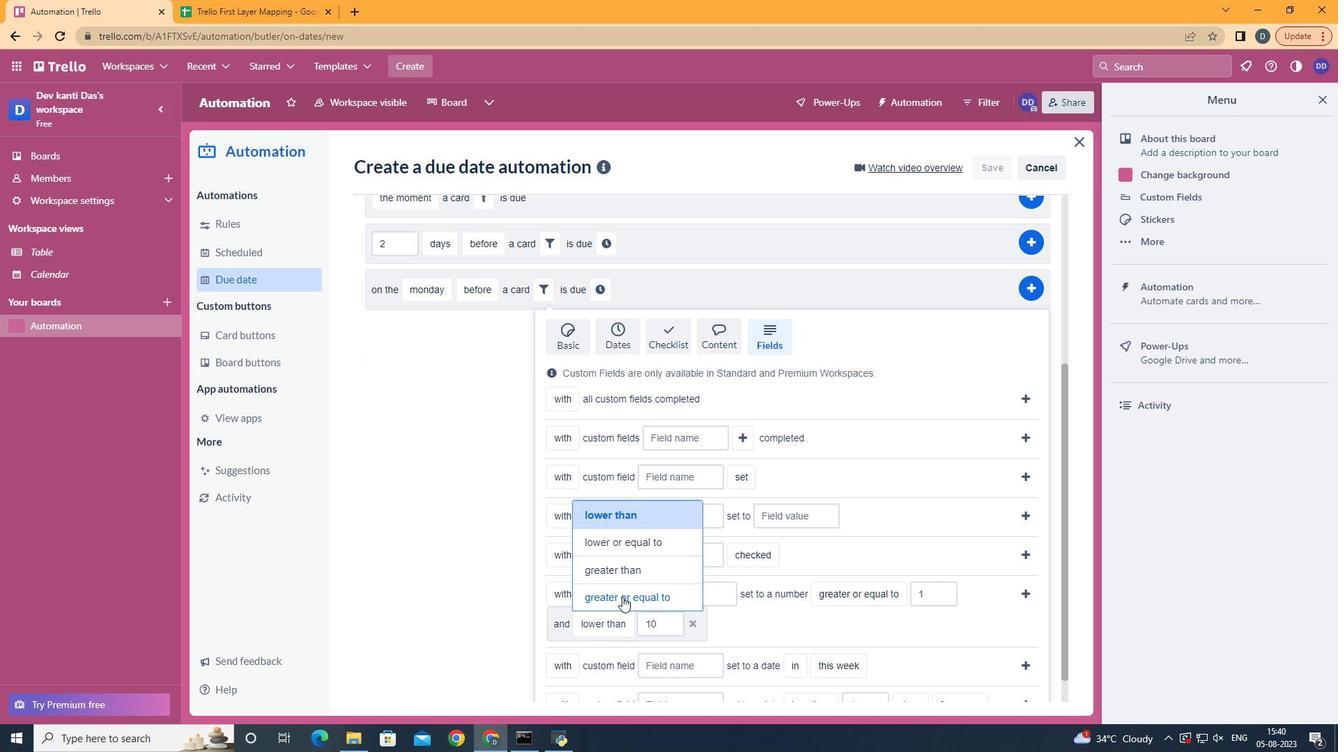 
Action: Mouse pressed left at (622, 597)
Screenshot: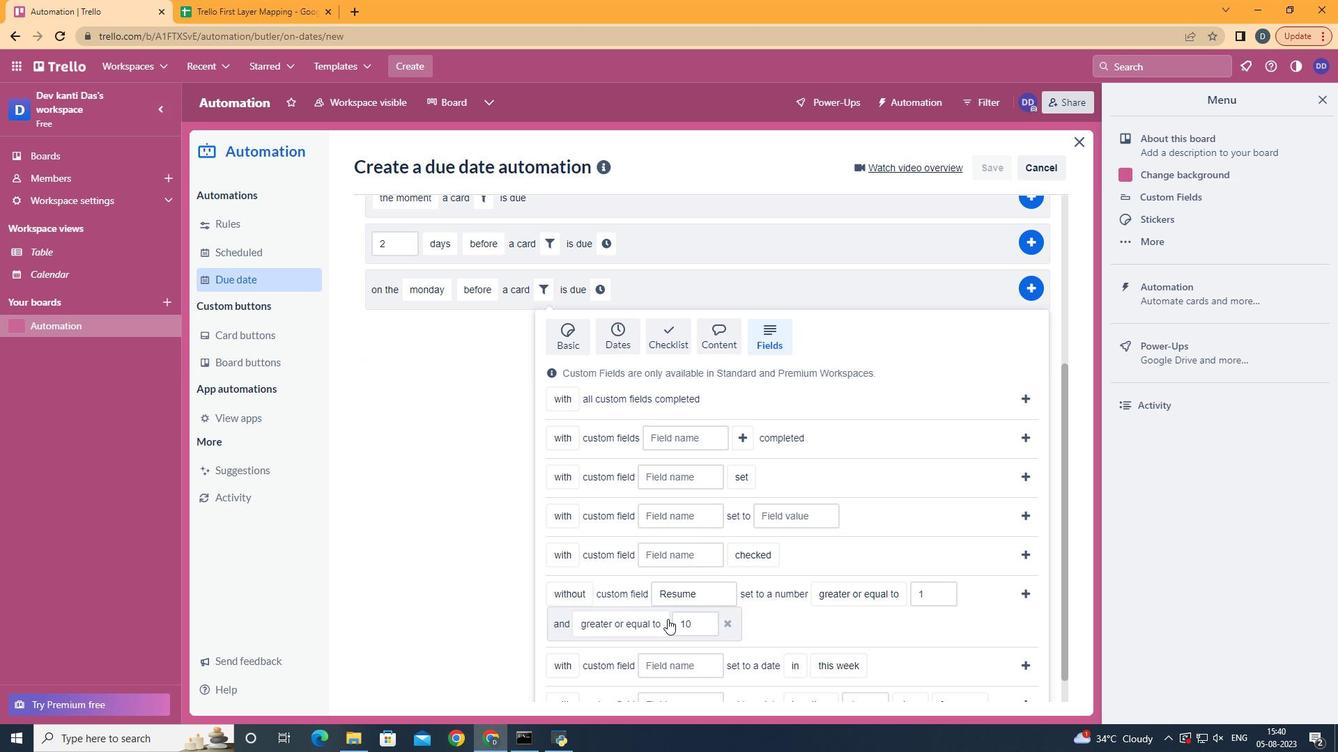 
Action: Mouse moved to (1031, 588)
Screenshot: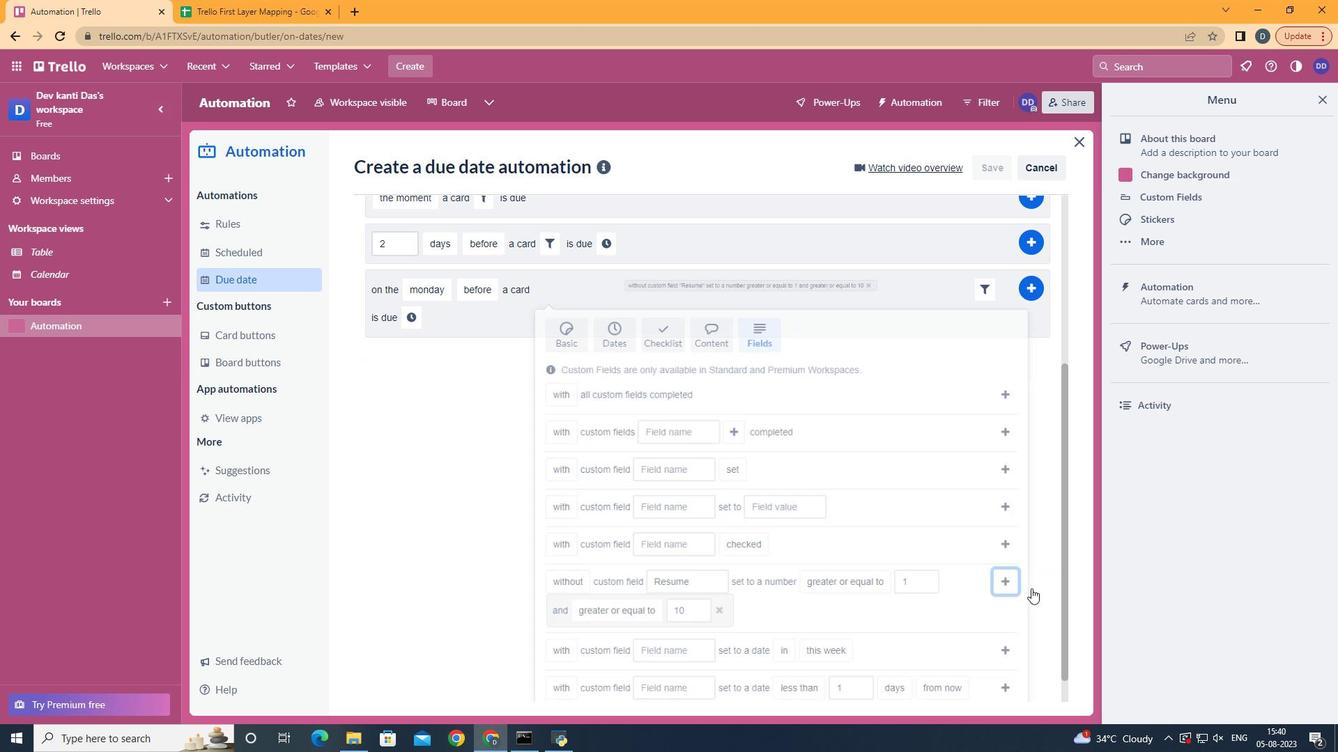 
Action: Mouse pressed left at (1031, 588)
Screenshot: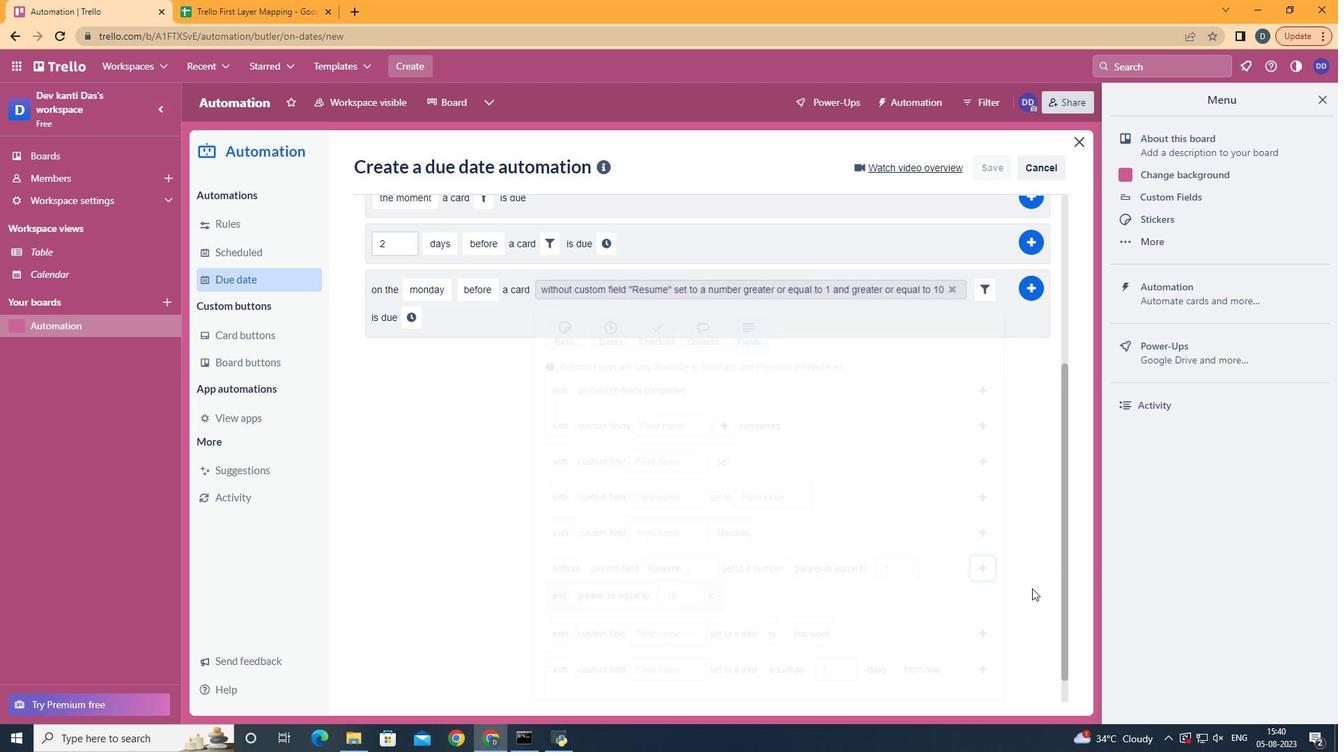 
Action: Mouse moved to (397, 593)
Screenshot: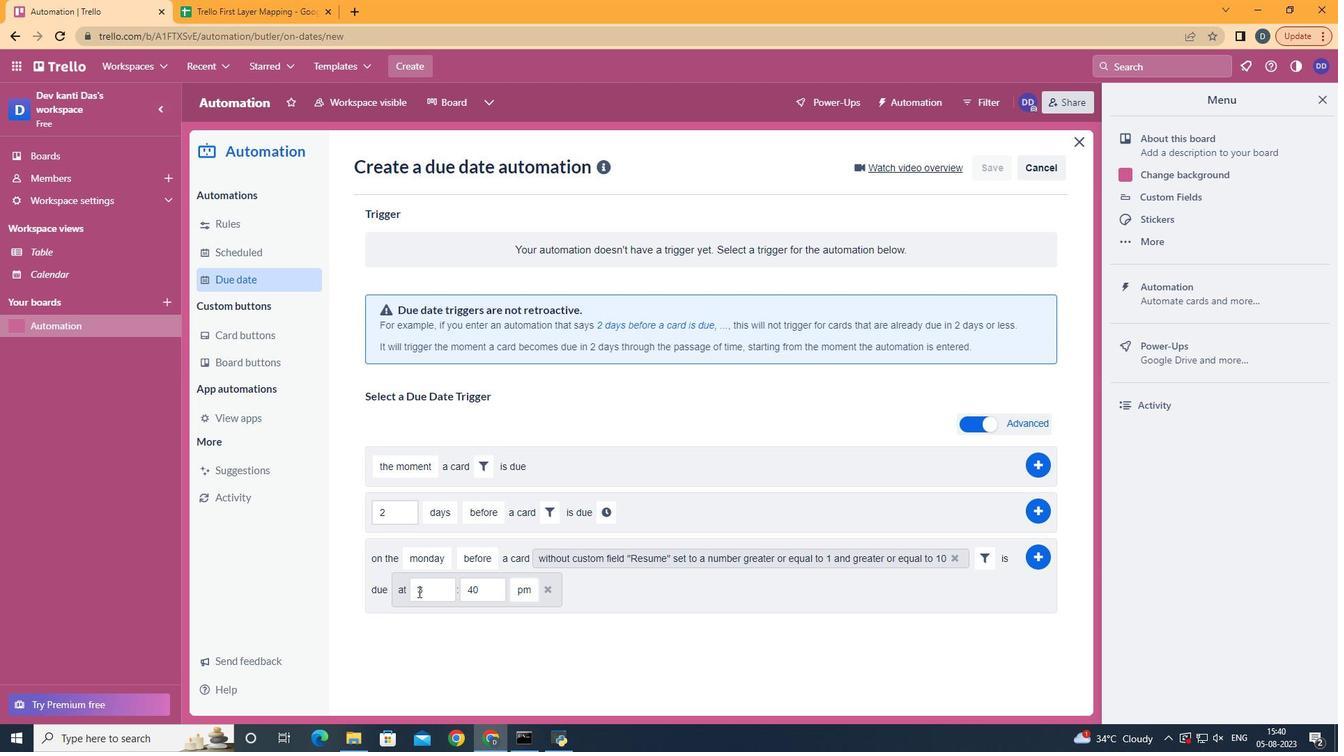 
Action: Mouse pressed left at (397, 593)
Screenshot: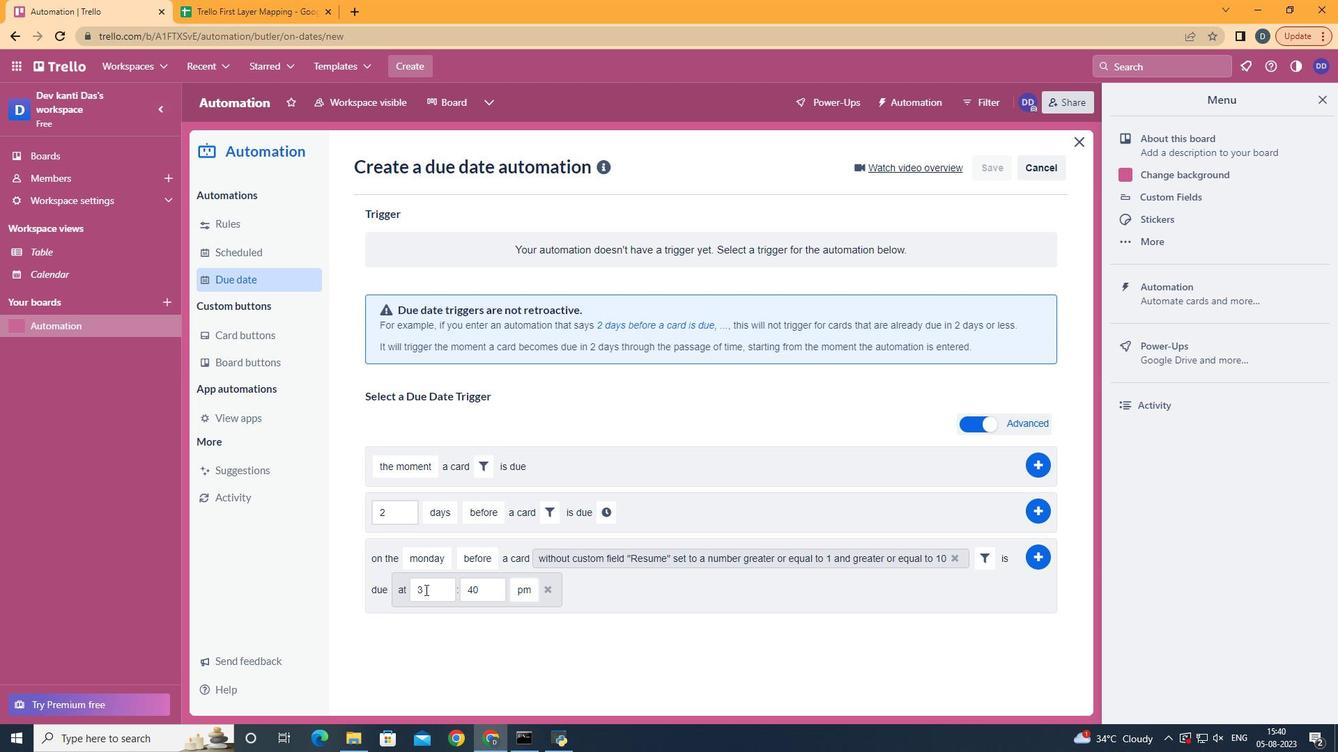 
Action: Mouse moved to (432, 591)
Screenshot: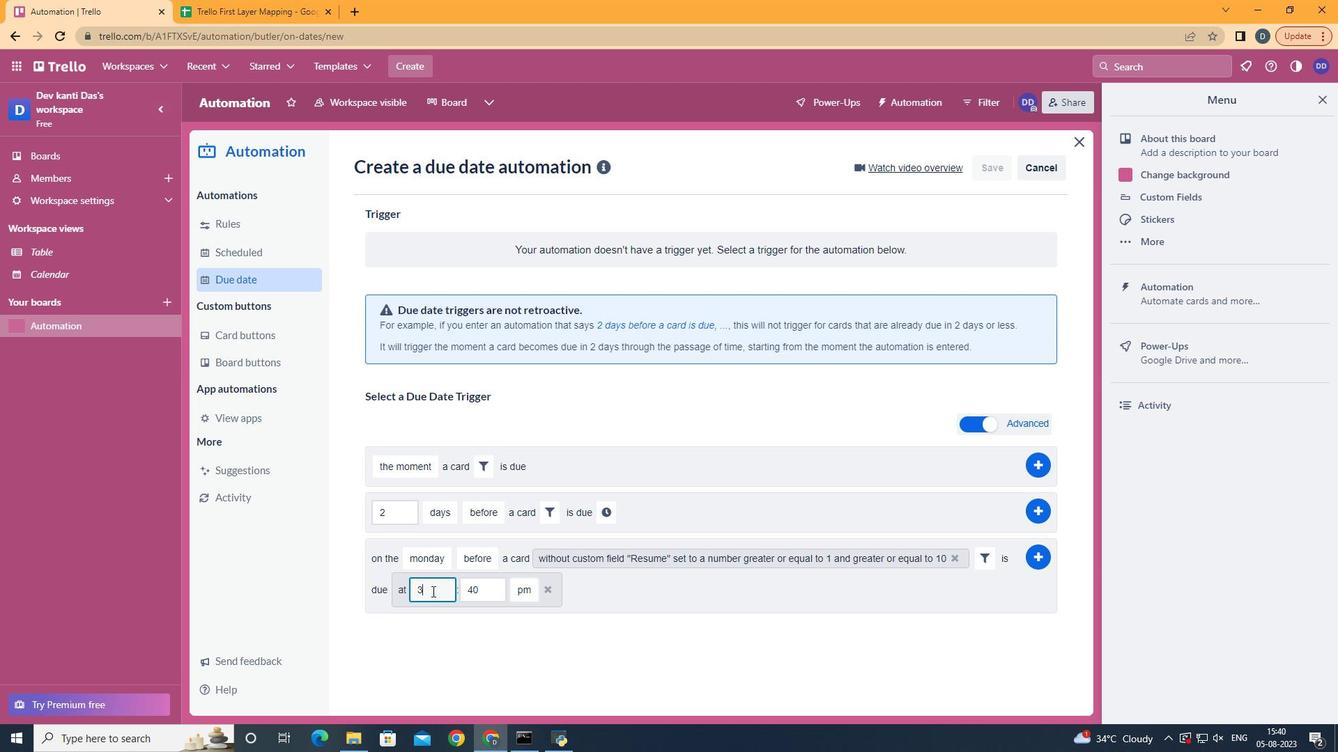 
Action: Mouse pressed left at (432, 591)
Screenshot: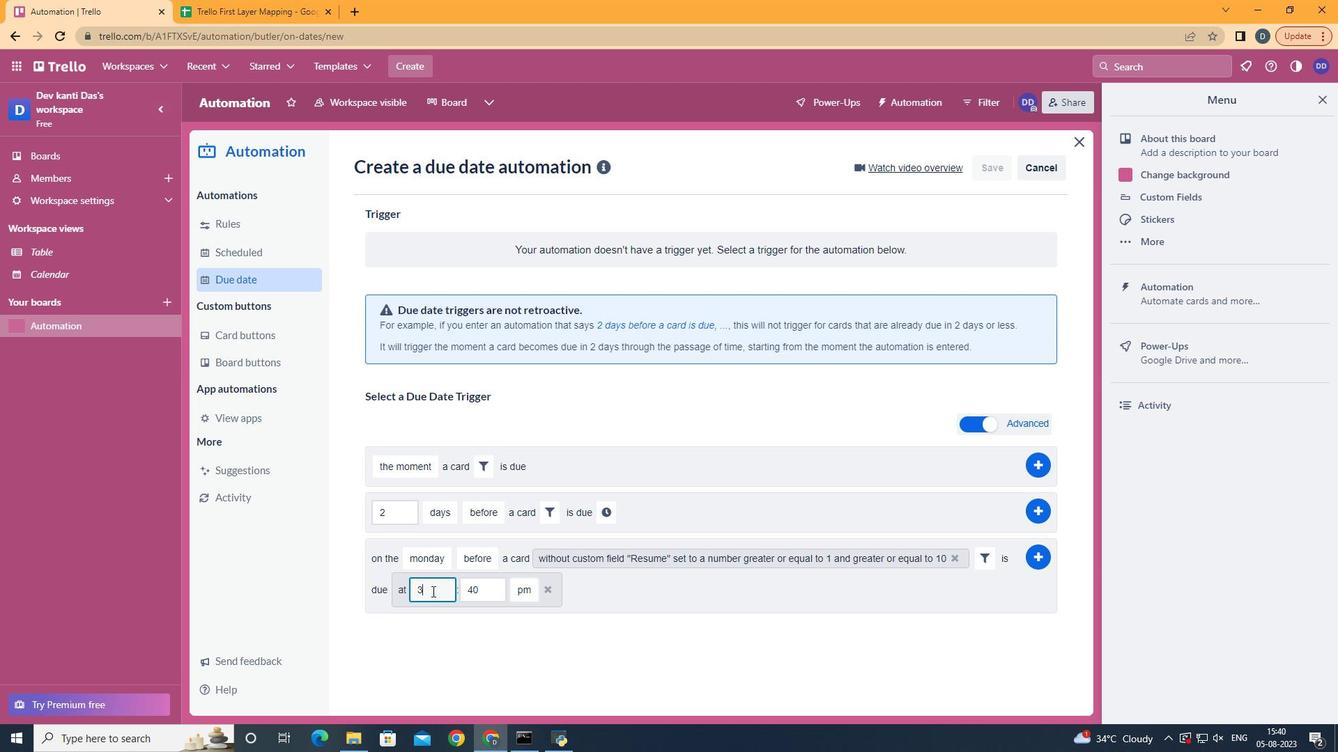 
Action: Key pressed <Key.backspace>11
Screenshot: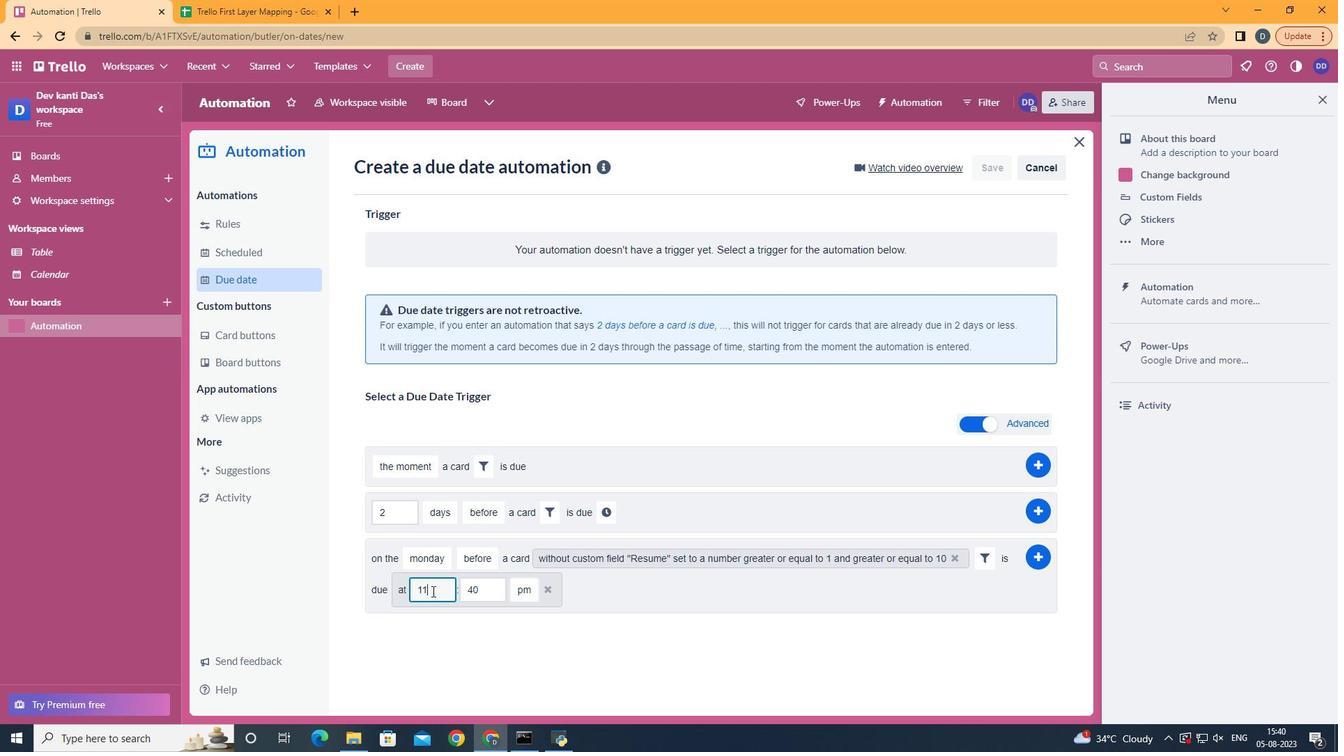 
Action: Mouse moved to (492, 590)
Screenshot: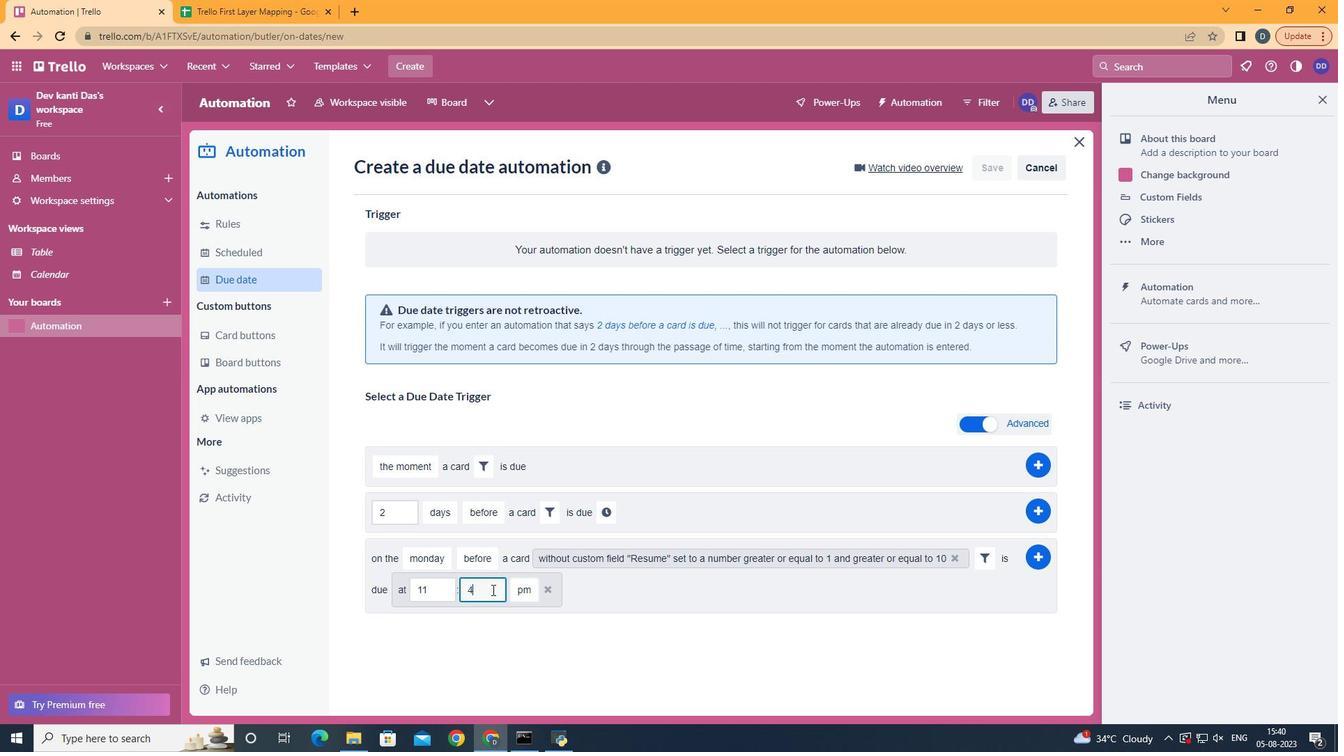 
Action: Mouse pressed left at (492, 590)
Screenshot: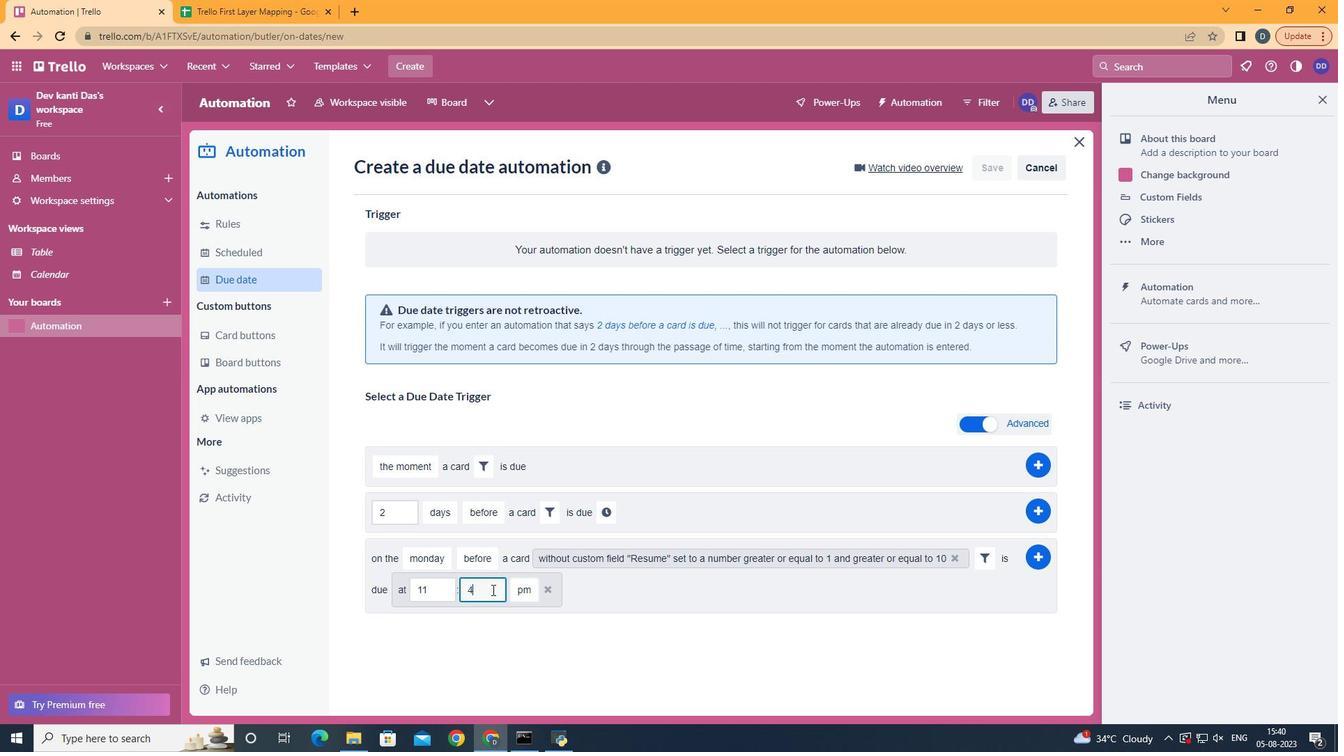 
Action: Key pressed <Key.backspace><Key.backspace>00
Screenshot: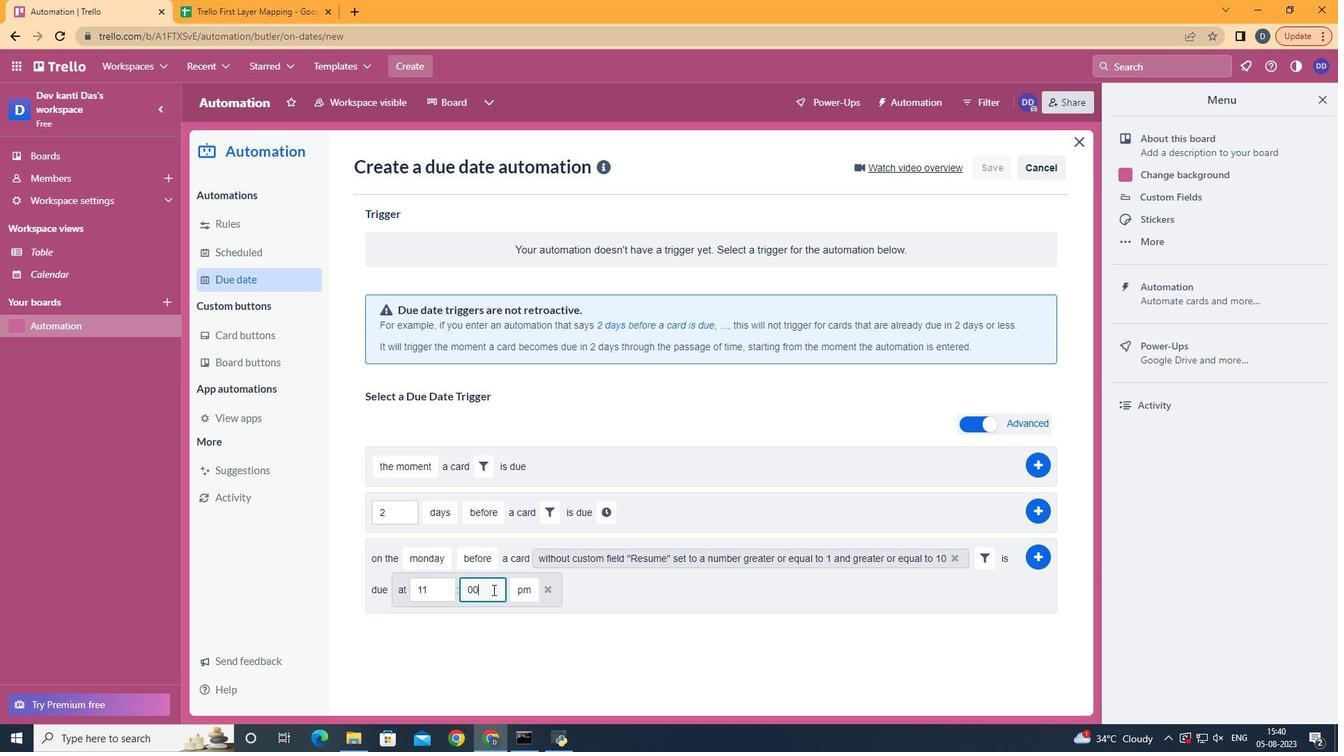 
Action: Mouse moved to (530, 620)
Screenshot: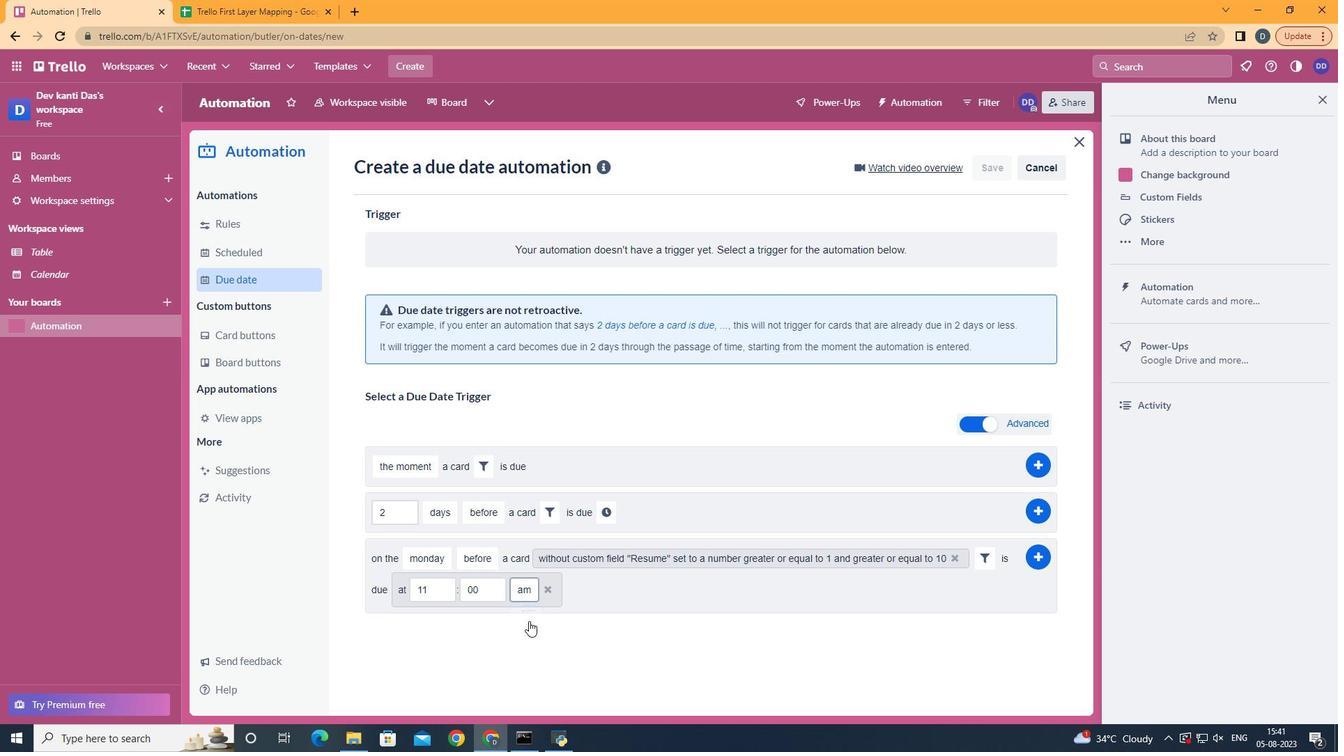 
Action: Mouse pressed left at (530, 620)
Screenshot: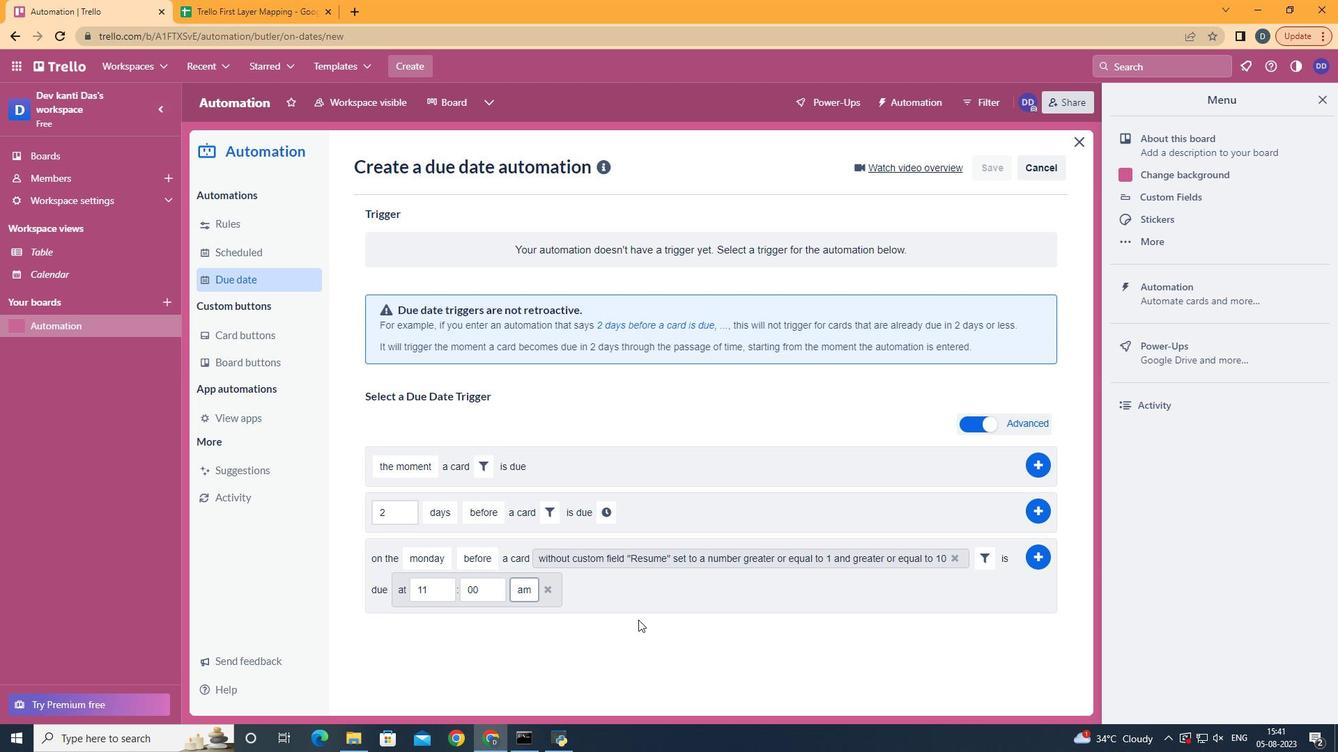 
Action: Mouse moved to (1040, 563)
Screenshot: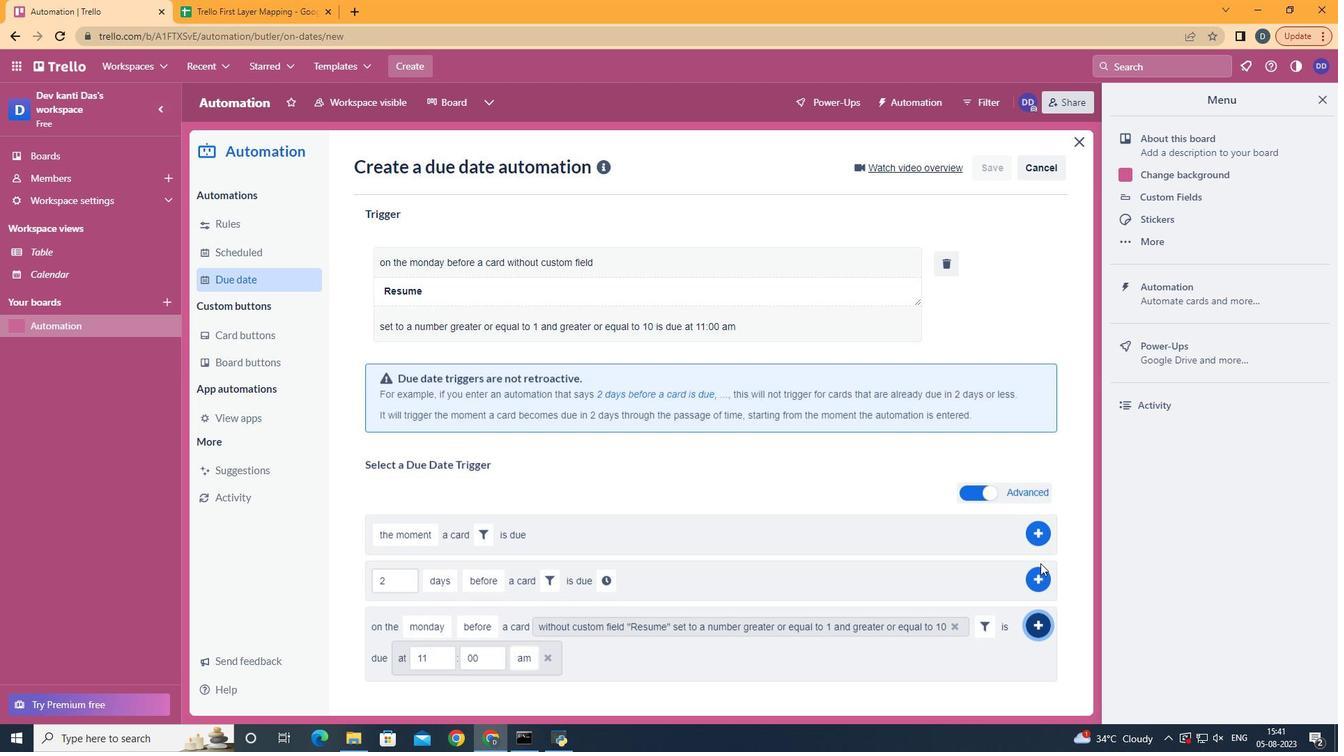 
Action: Mouse pressed left at (1040, 563)
Screenshot: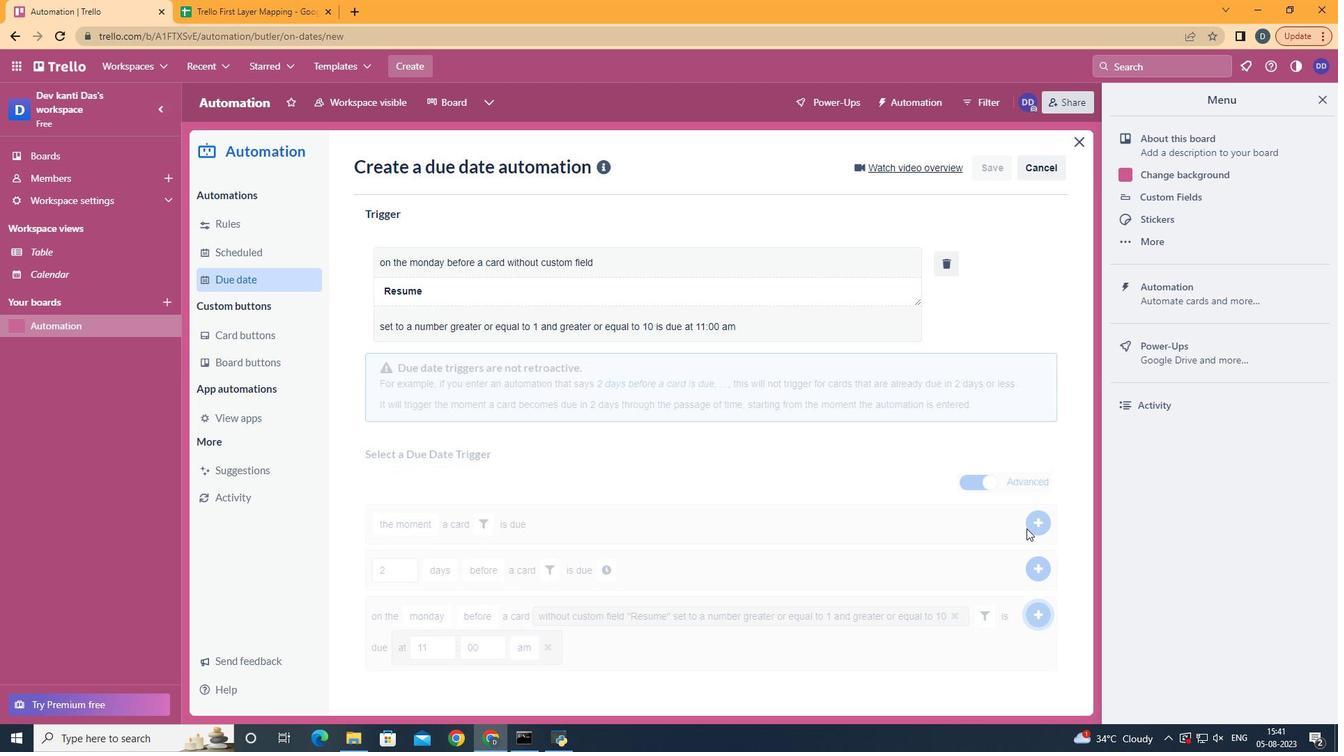 
Action: Mouse moved to (680, 252)
Screenshot: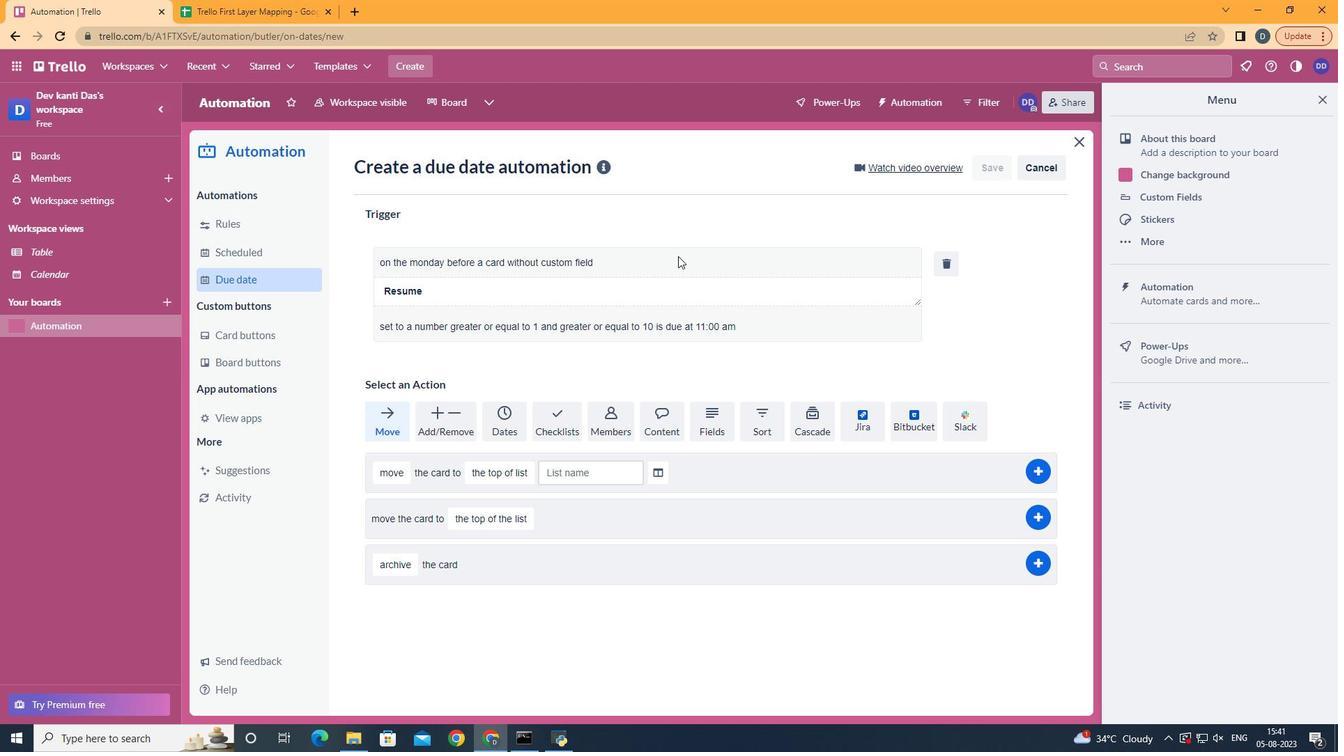 
